 Task: Find connections with filter location Tafo with filter topic #aviationwith filter profile language Spanish with filter current company Manappuram Finance Limited with filter school KRT Arts, BH Commerce and AM Science (KTHM) College, Nashik with filter industry Gambling Facilities and Casinos with filter service category Trade Shows with filter keywords title Customer Care Associate
Action: Mouse moved to (219, 260)
Screenshot: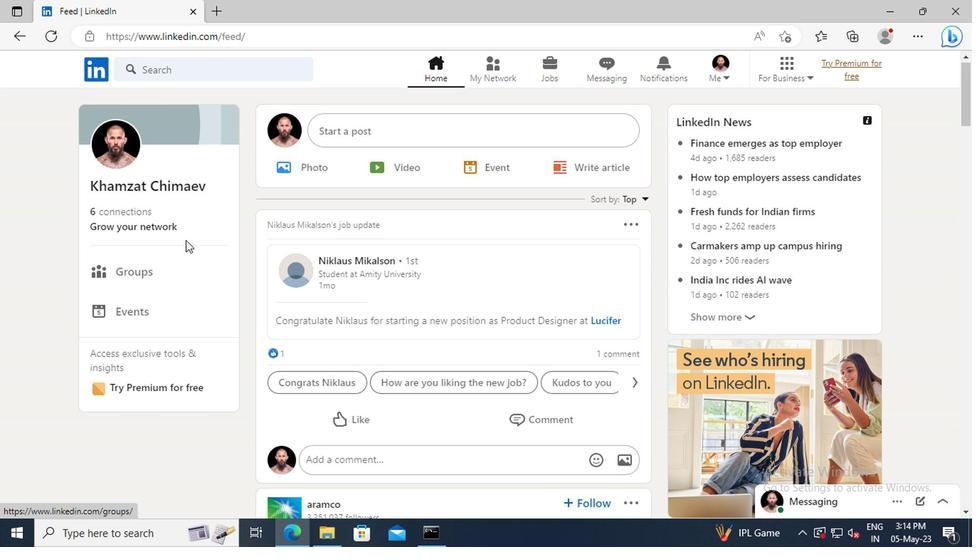 
Action: Mouse pressed left at (219, 260)
Screenshot: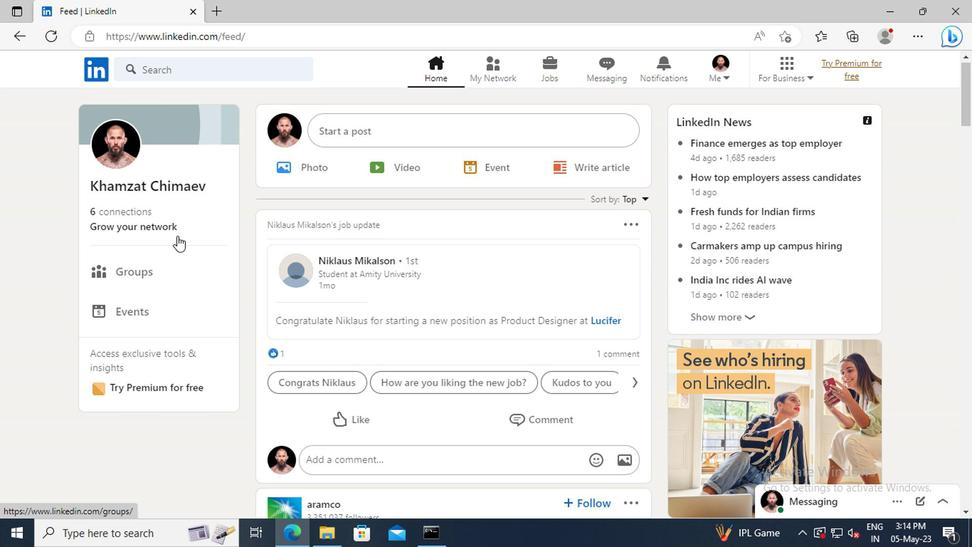 
Action: Mouse moved to (218, 206)
Screenshot: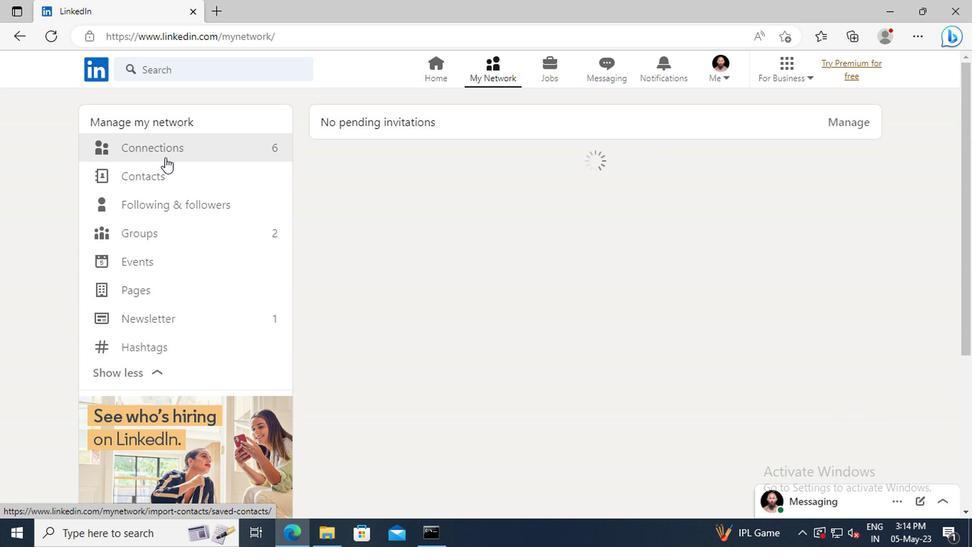 
Action: Mouse pressed left at (218, 206)
Screenshot: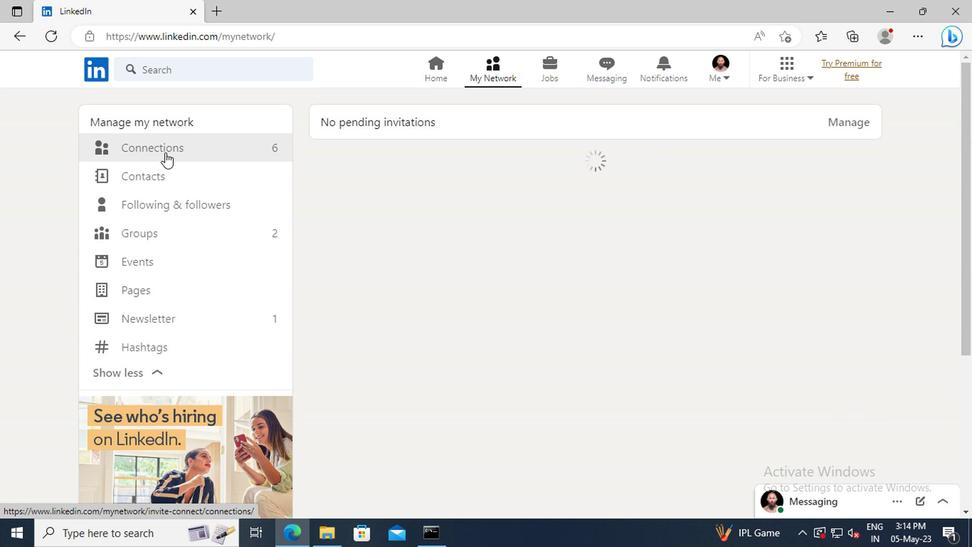 
Action: Mouse moved to (519, 207)
Screenshot: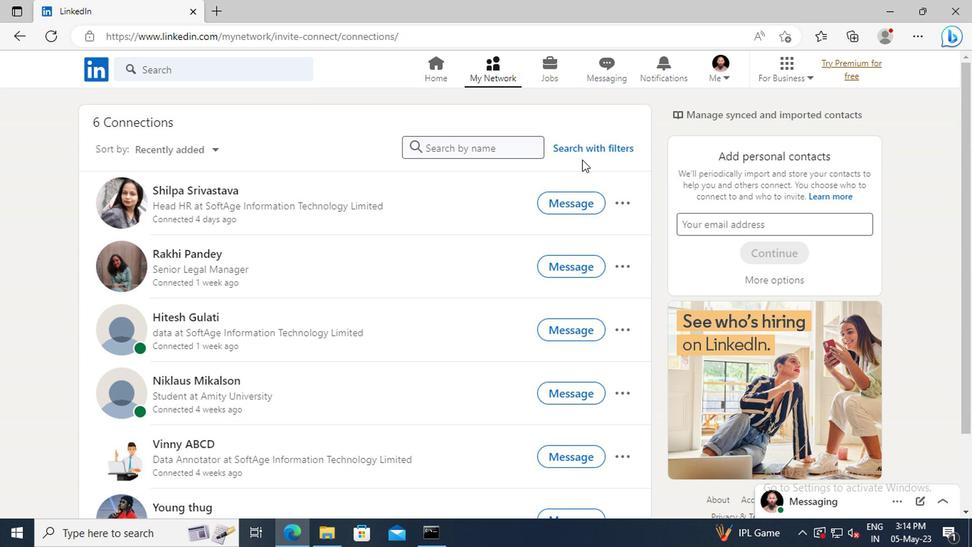 
Action: Mouse pressed left at (519, 207)
Screenshot: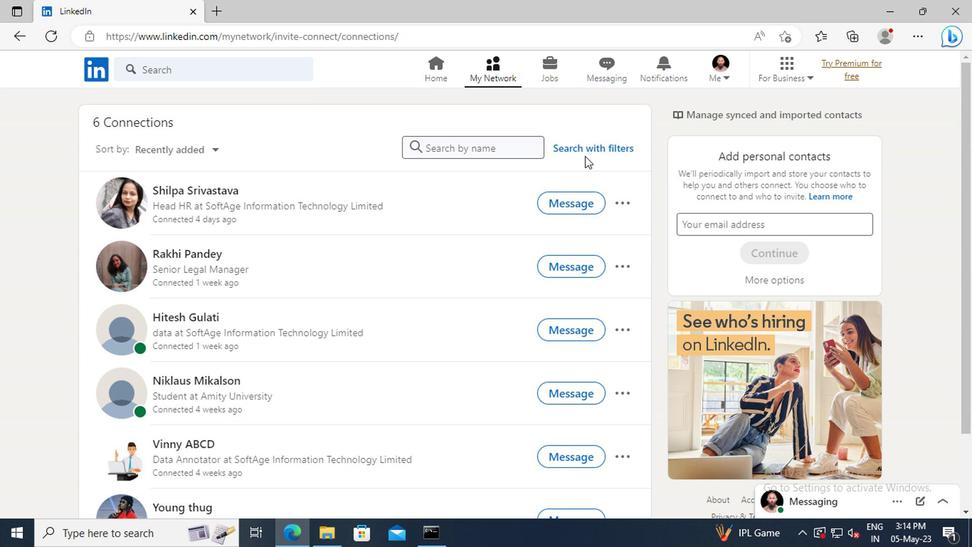 
Action: Mouse moved to (486, 178)
Screenshot: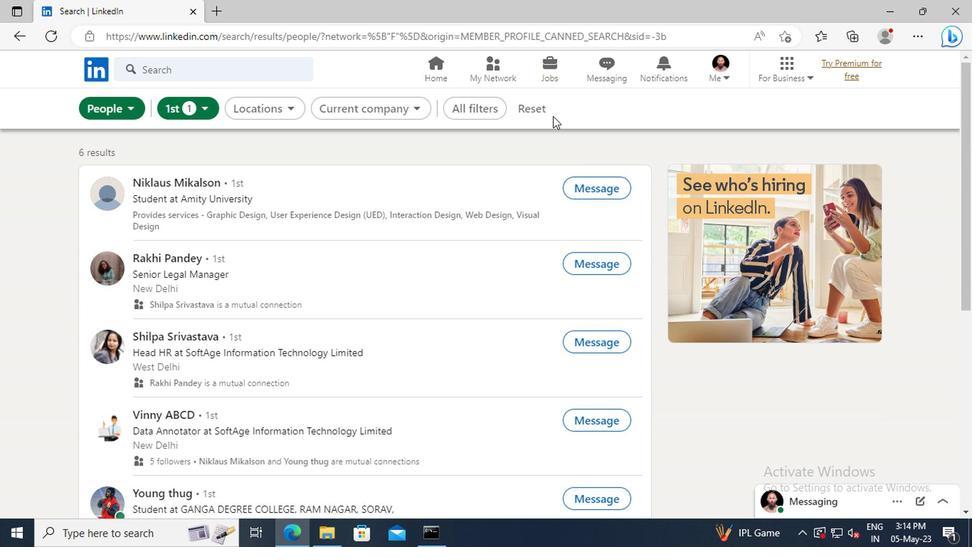 
Action: Mouse pressed left at (486, 178)
Screenshot: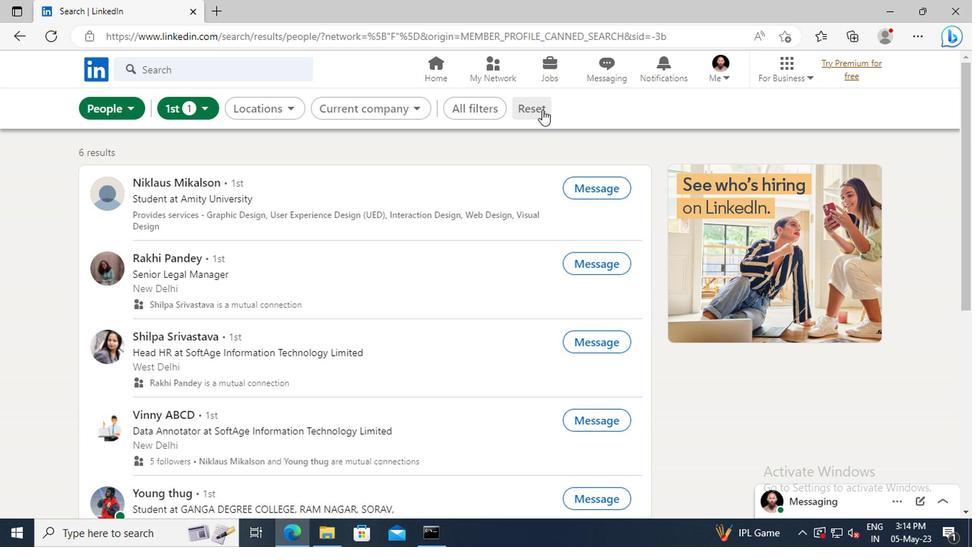 
Action: Mouse moved to (475, 178)
Screenshot: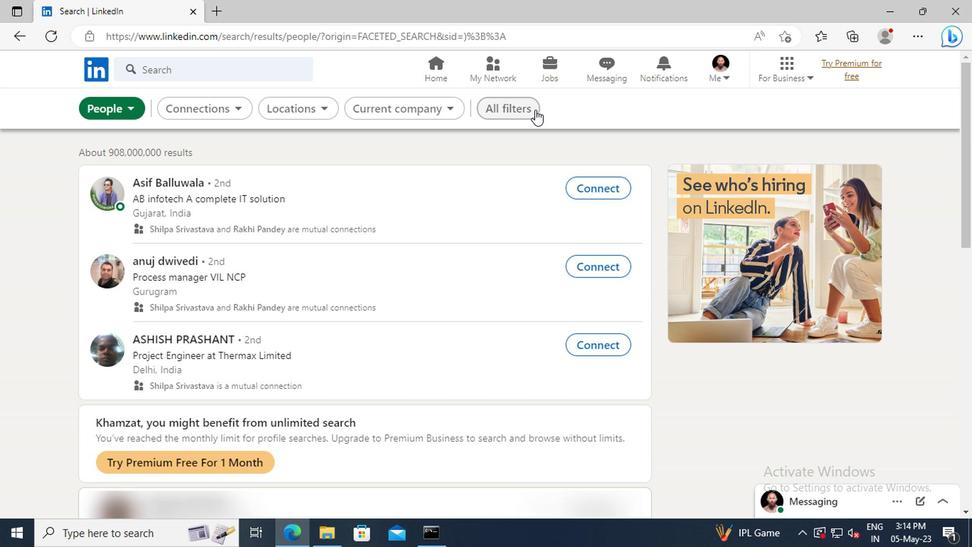 
Action: Mouse pressed left at (475, 178)
Screenshot: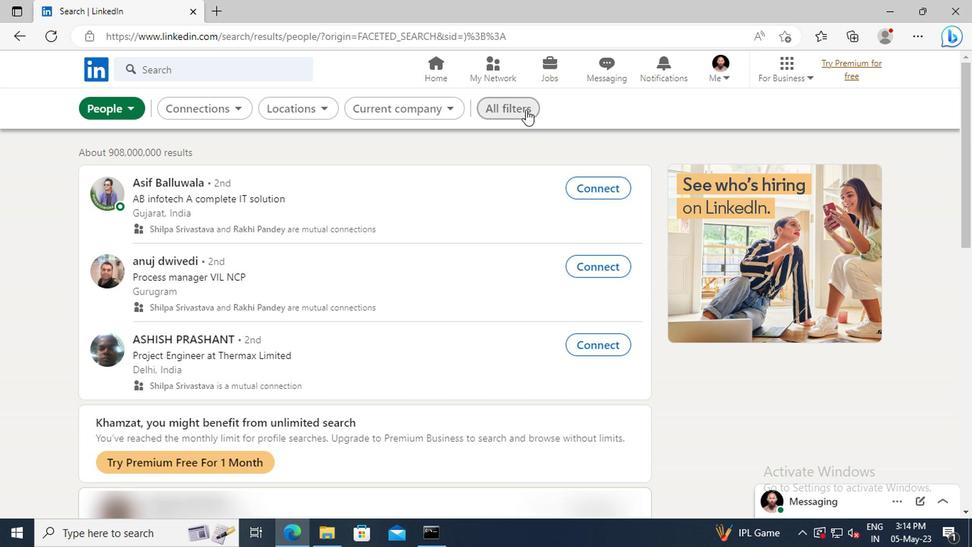 
Action: Mouse moved to (669, 314)
Screenshot: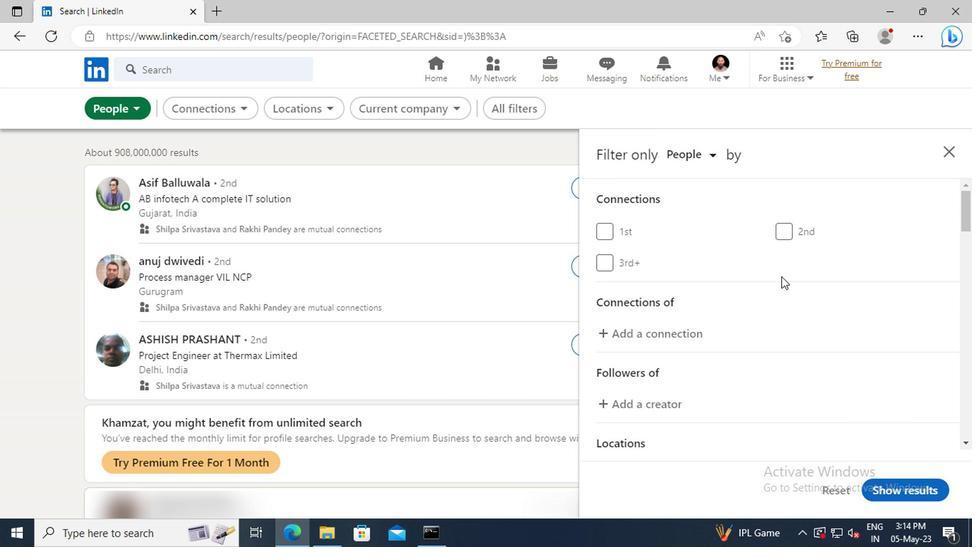 
Action: Mouse scrolled (669, 313) with delta (0, 0)
Screenshot: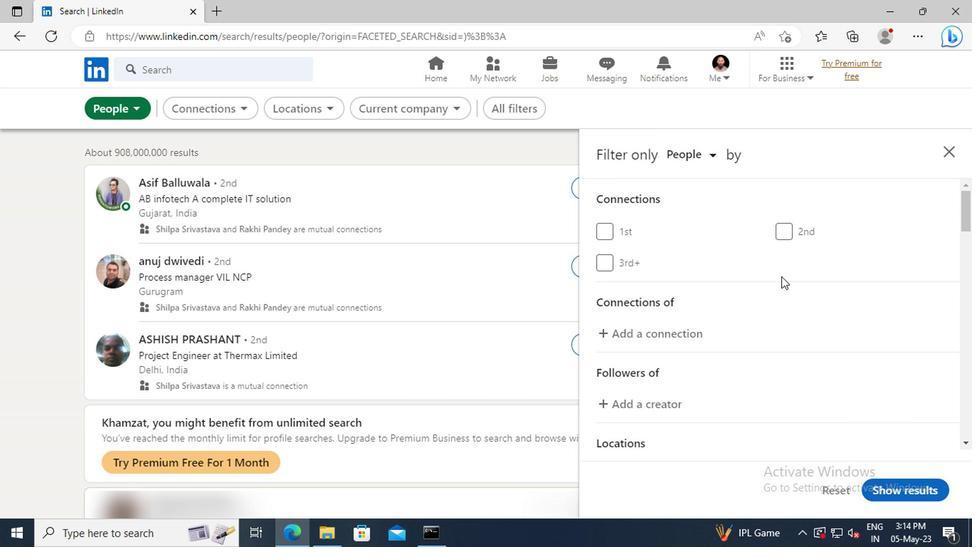 
Action: Mouse scrolled (669, 313) with delta (0, 0)
Screenshot: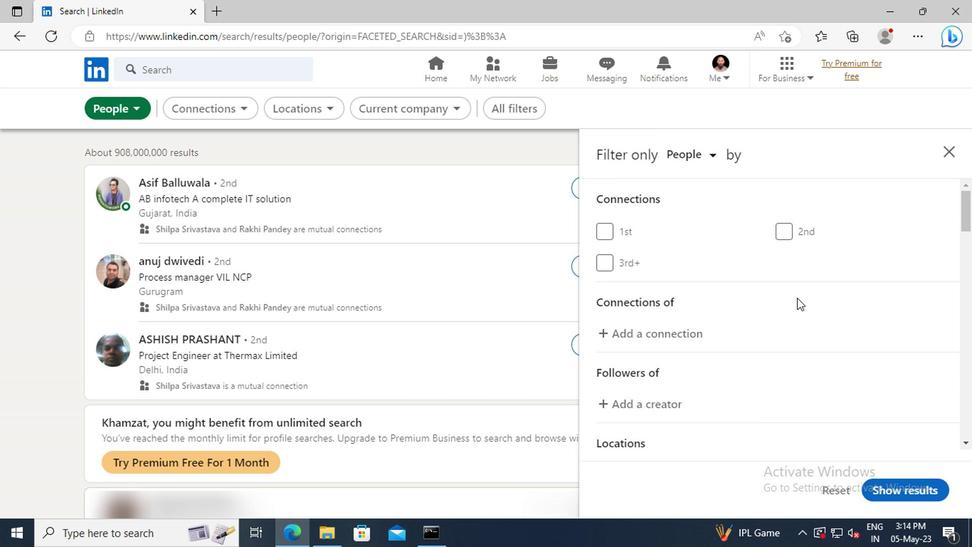
Action: Mouse scrolled (669, 313) with delta (0, 0)
Screenshot: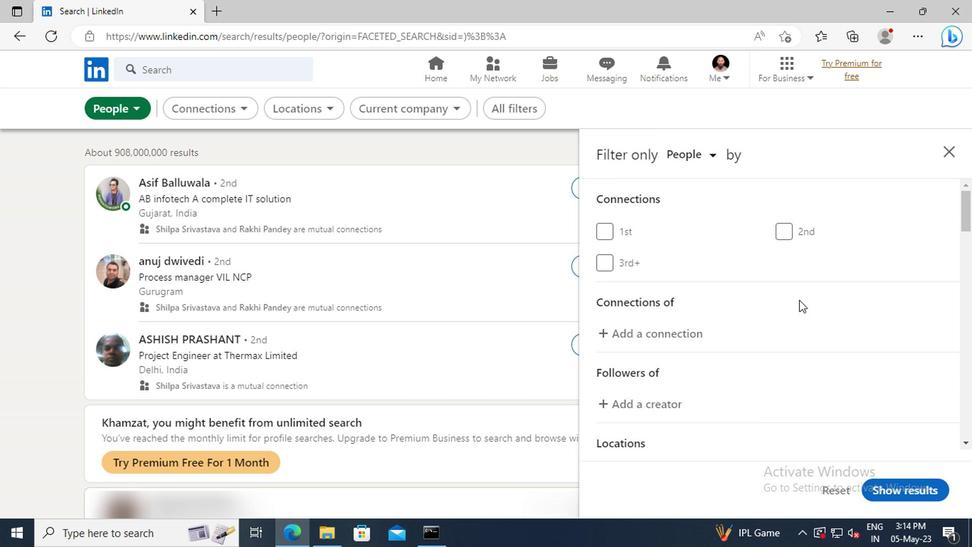 
Action: Mouse scrolled (669, 313) with delta (0, 0)
Screenshot: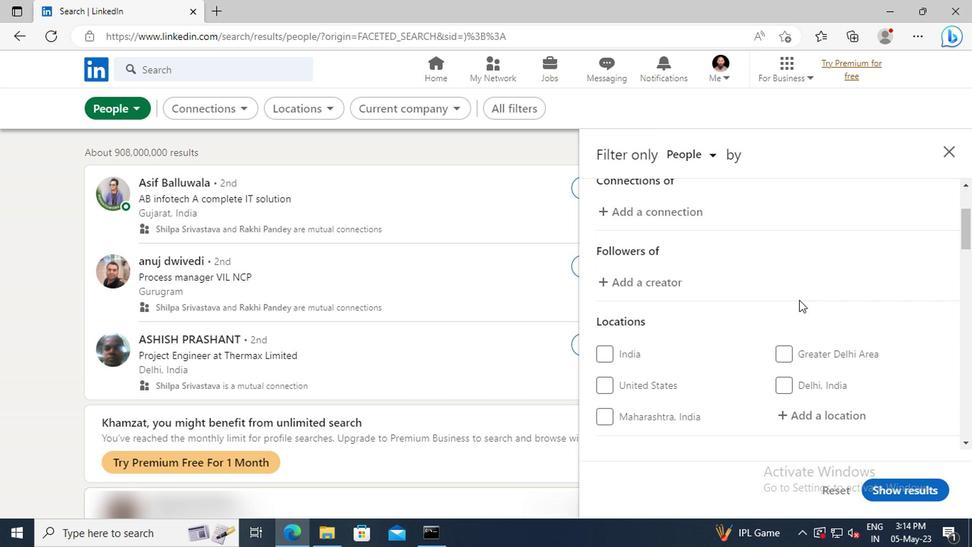 
Action: Mouse scrolled (669, 313) with delta (0, 0)
Screenshot: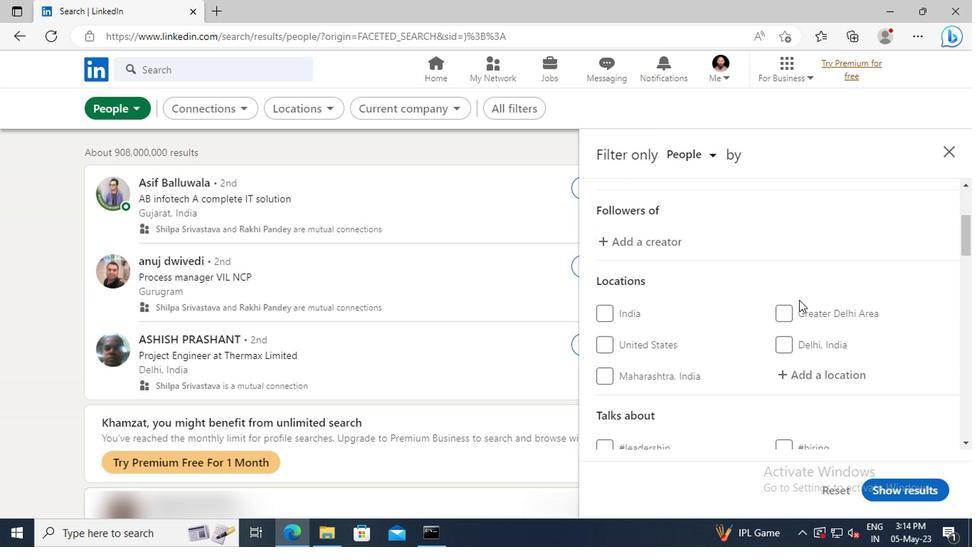 
Action: Mouse moved to (671, 339)
Screenshot: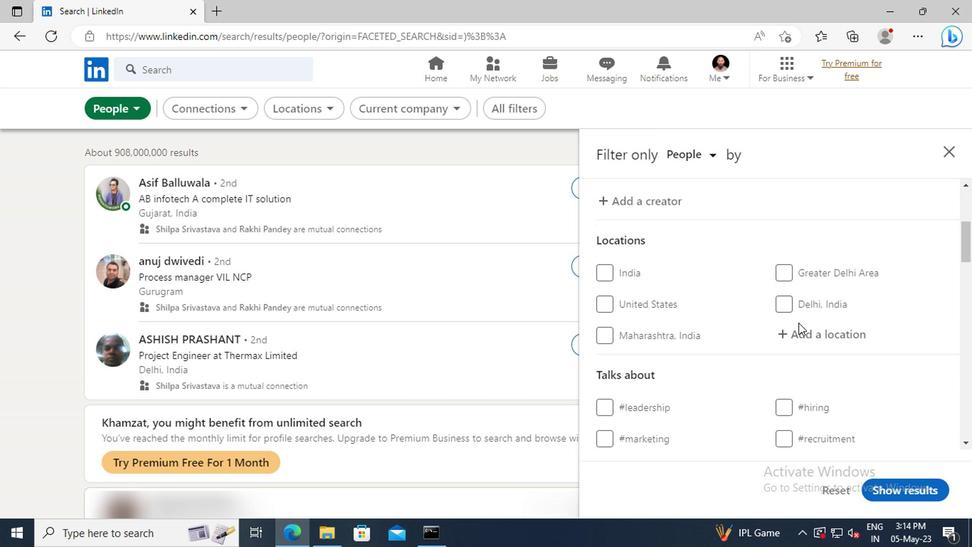 
Action: Mouse pressed left at (671, 339)
Screenshot: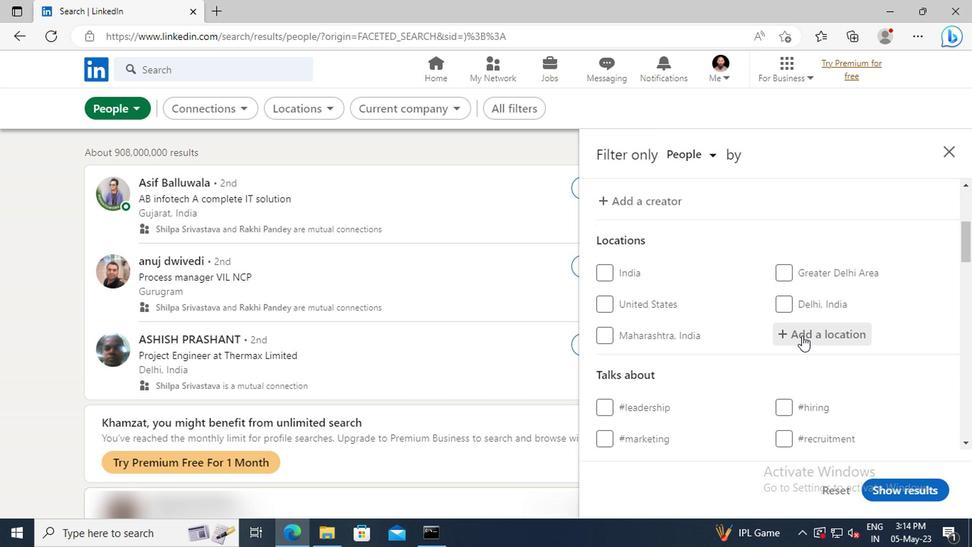 
Action: Key pressed <Key.shift>TAFO<Key.enter>
Screenshot: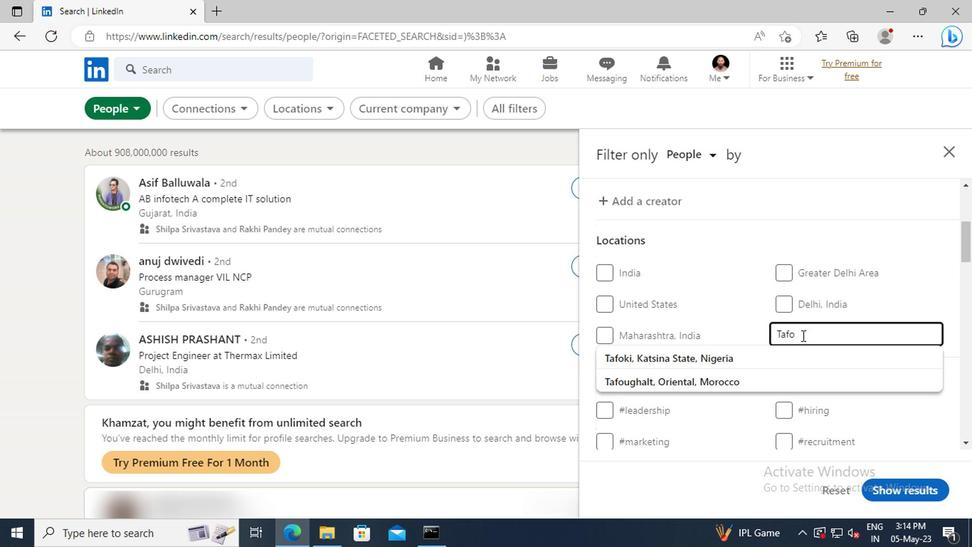 
Action: Mouse scrolled (671, 338) with delta (0, 0)
Screenshot: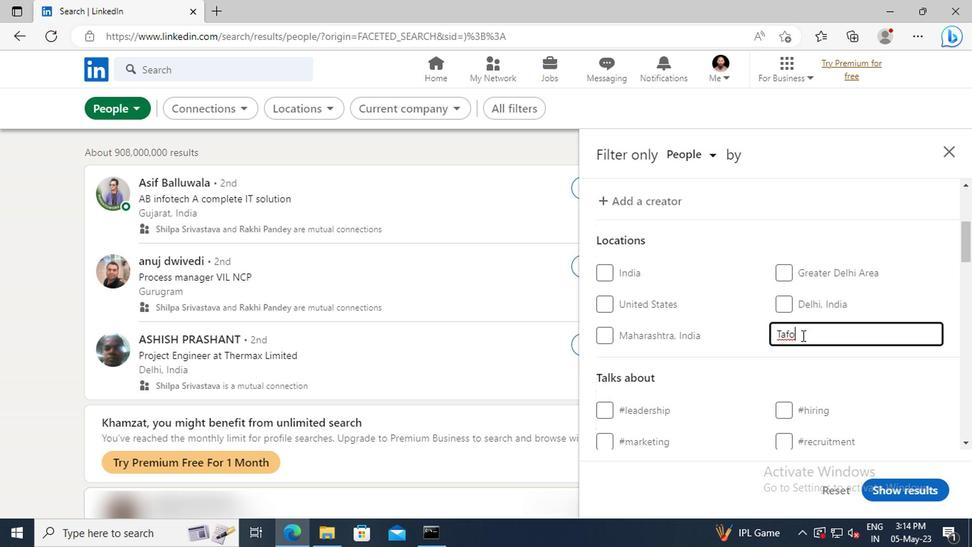 
Action: Mouse scrolled (671, 338) with delta (0, 0)
Screenshot: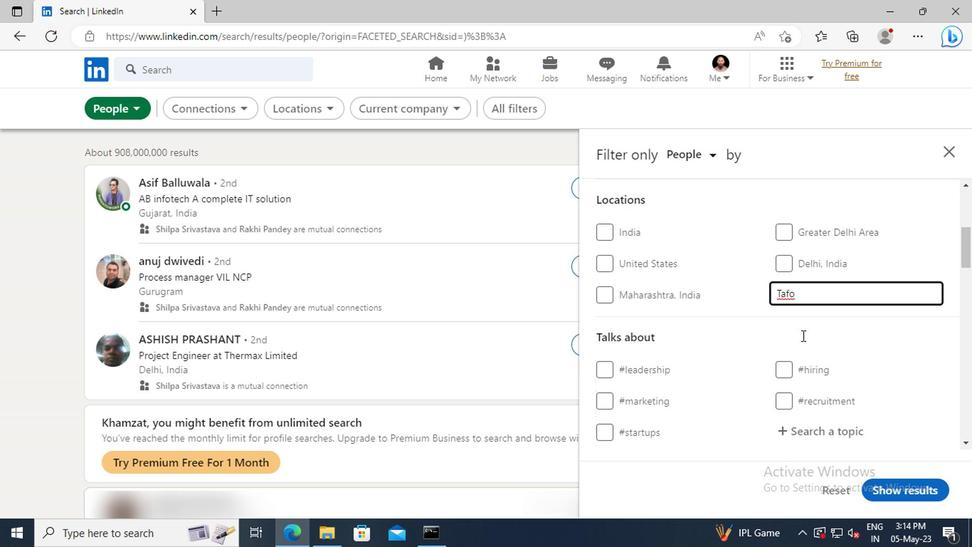 
Action: Mouse scrolled (671, 338) with delta (0, 0)
Screenshot: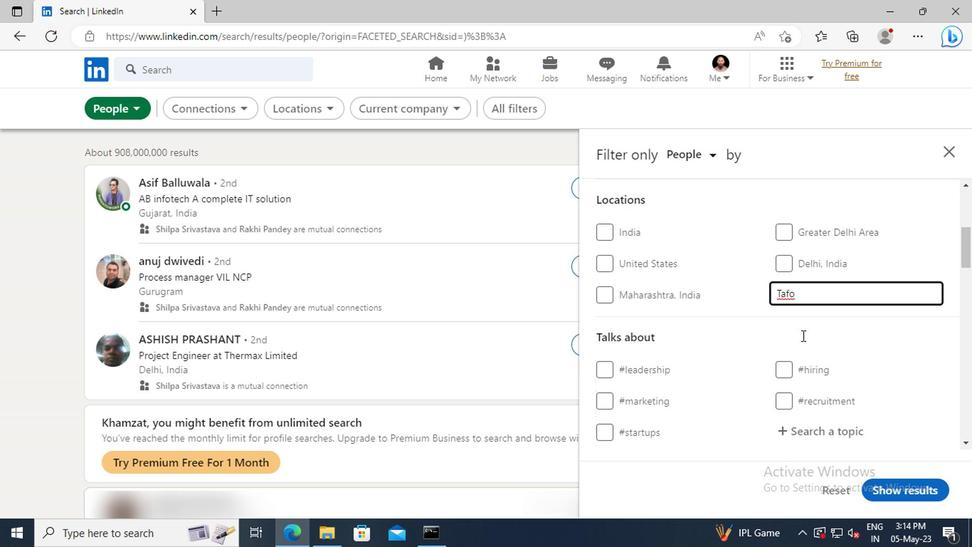 
Action: Mouse moved to (674, 346)
Screenshot: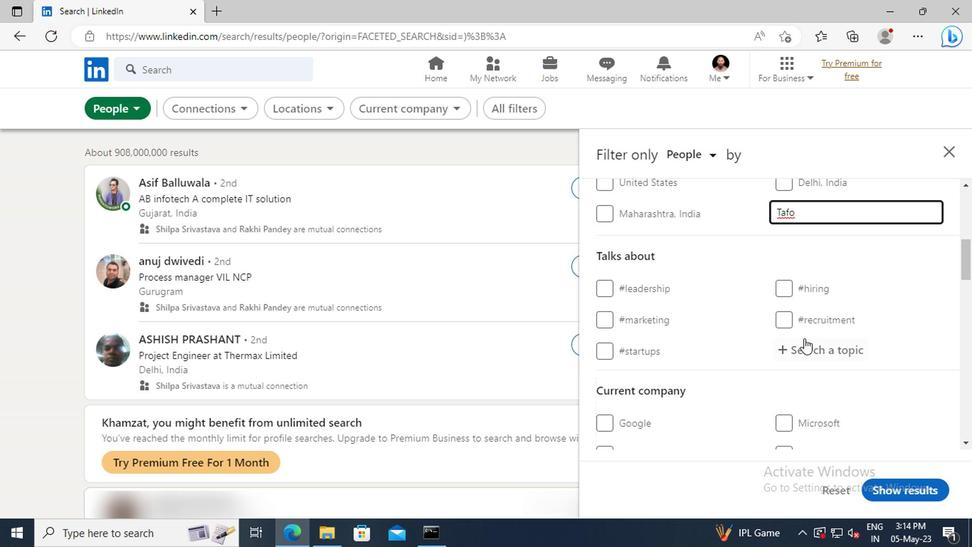 
Action: Mouse pressed left at (674, 346)
Screenshot: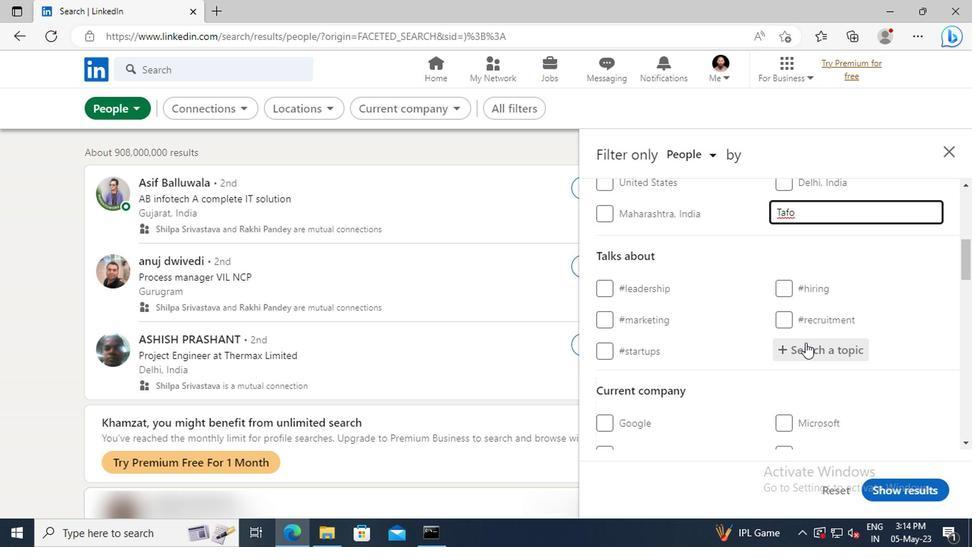 
Action: Key pressed AVIA
Screenshot: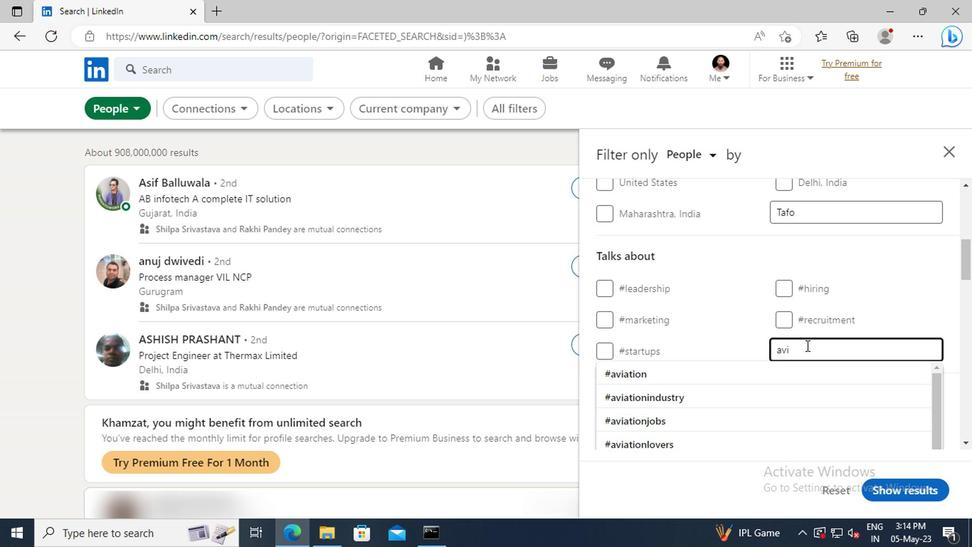 
Action: Mouse moved to (677, 364)
Screenshot: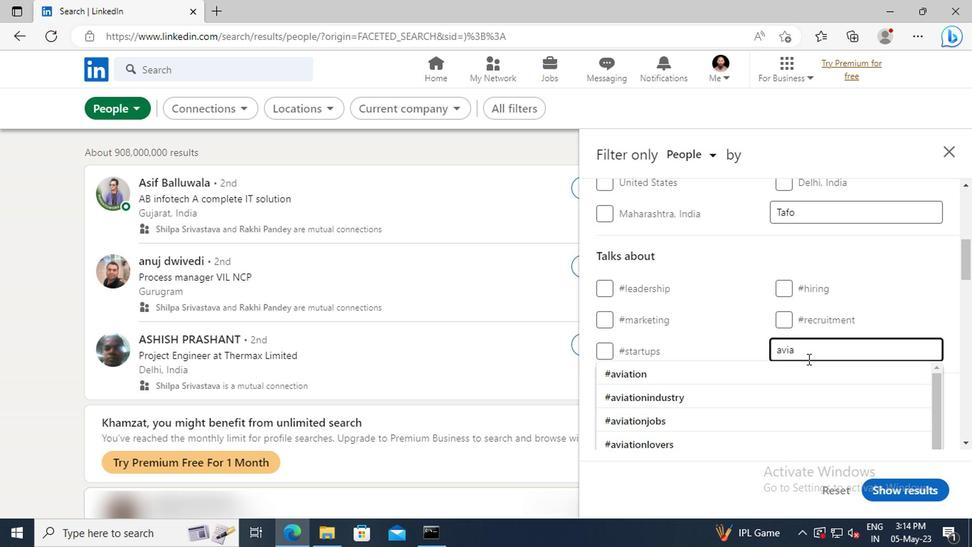 
Action: Mouse pressed left at (677, 364)
Screenshot: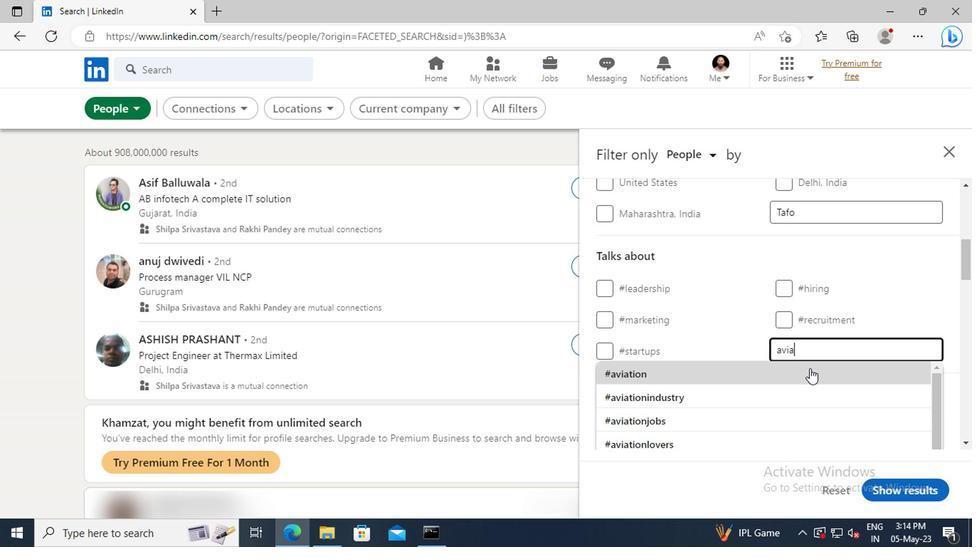 
Action: Mouse scrolled (677, 363) with delta (0, 0)
Screenshot: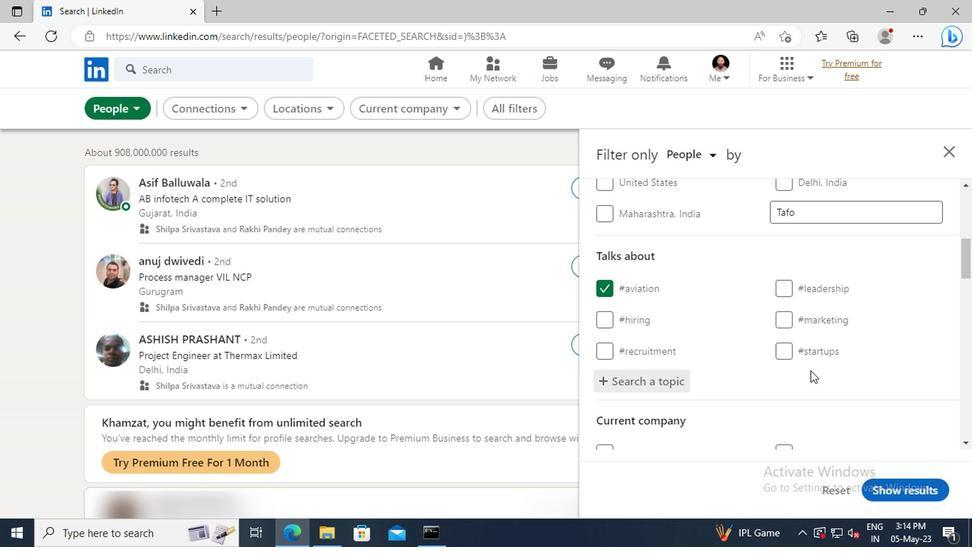 
Action: Mouse scrolled (677, 363) with delta (0, 0)
Screenshot: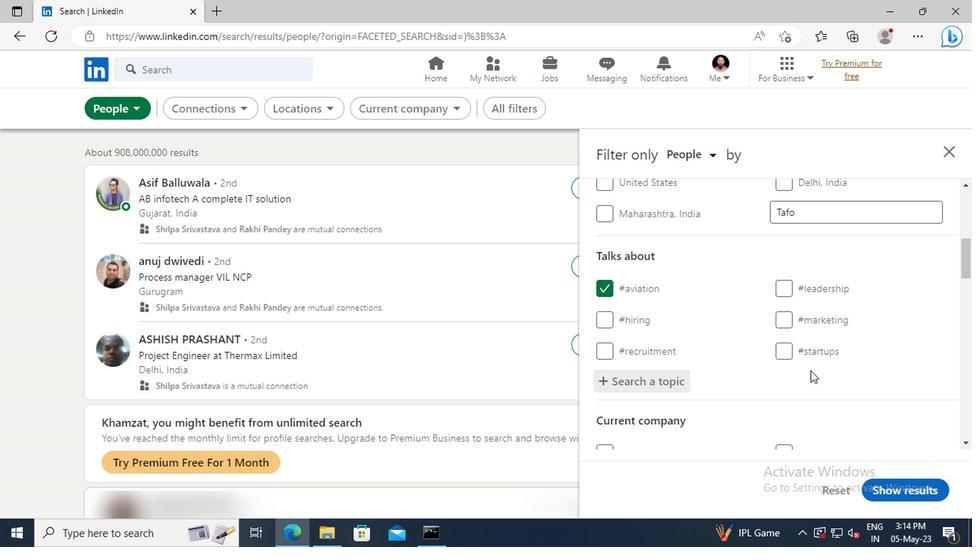 
Action: Mouse scrolled (677, 363) with delta (0, 0)
Screenshot: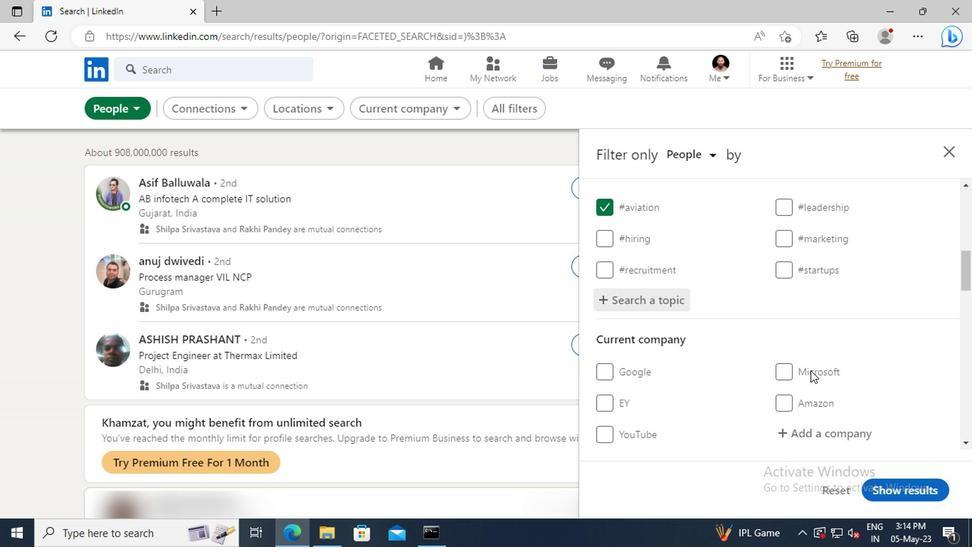 
Action: Mouse scrolled (677, 363) with delta (0, 0)
Screenshot: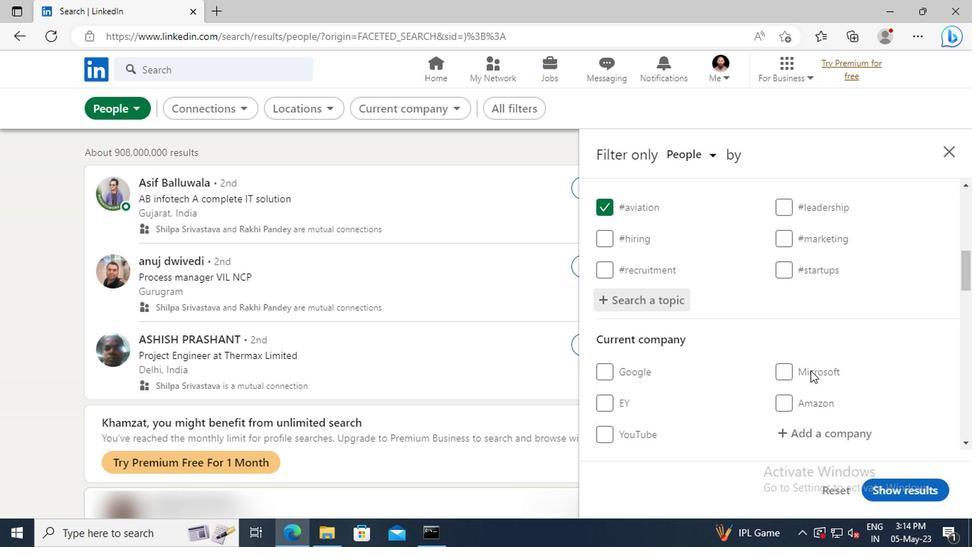 
Action: Mouse scrolled (677, 363) with delta (0, 0)
Screenshot: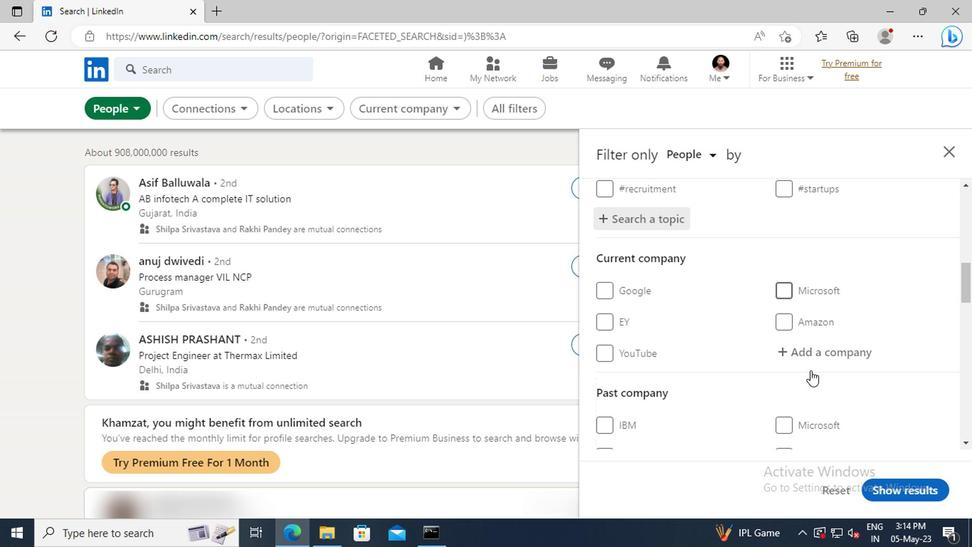 
Action: Mouse scrolled (677, 363) with delta (0, 0)
Screenshot: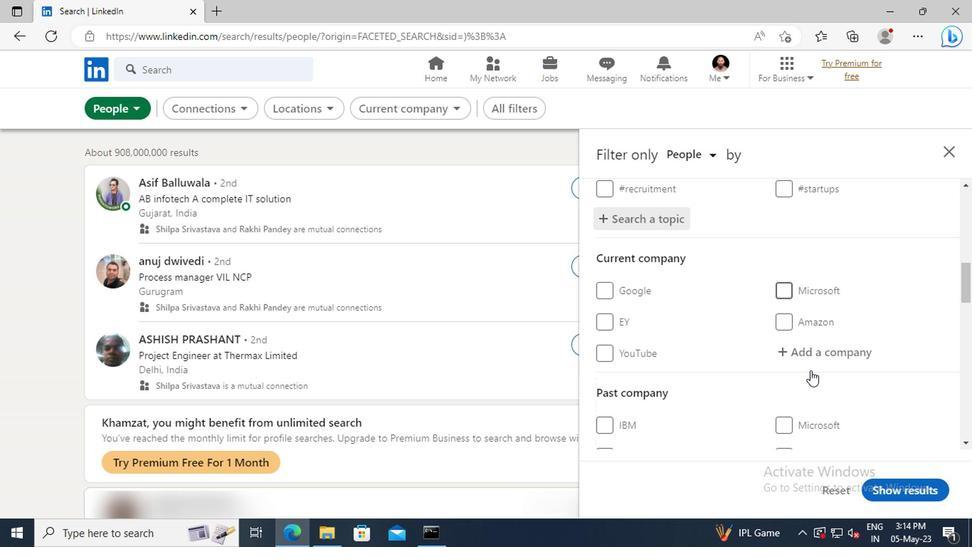
Action: Mouse scrolled (677, 363) with delta (0, 0)
Screenshot: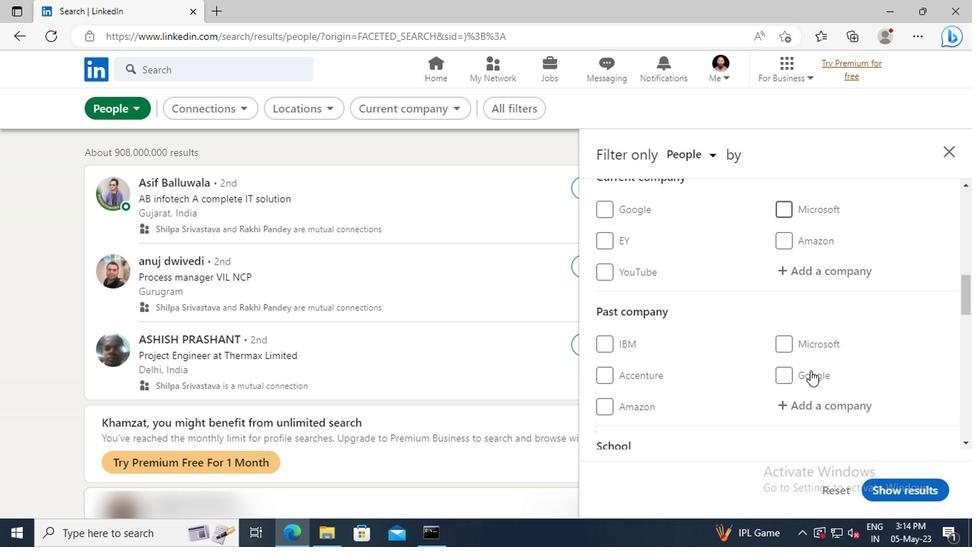 
Action: Mouse scrolled (677, 363) with delta (0, 0)
Screenshot: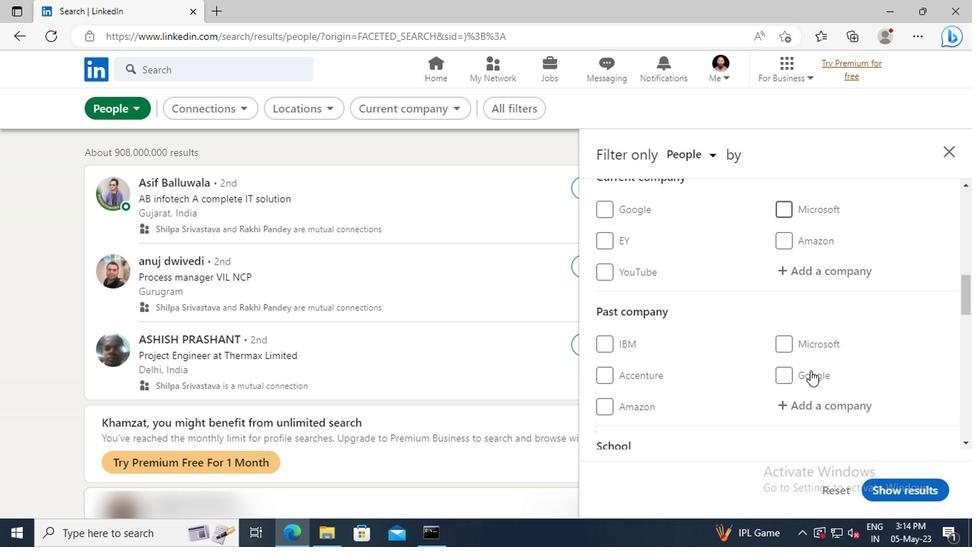 
Action: Mouse scrolled (677, 363) with delta (0, 0)
Screenshot: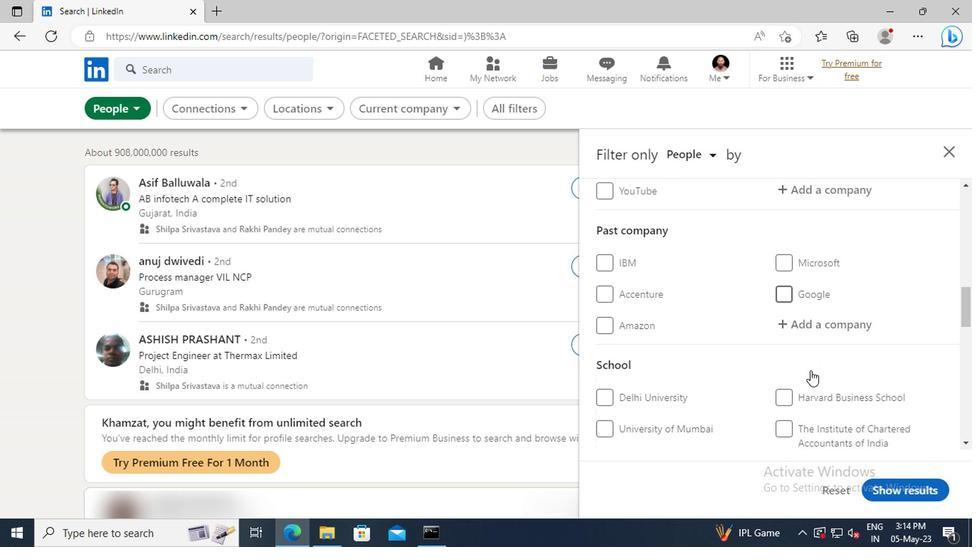 
Action: Mouse scrolled (677, 363) with delta (0, 0)
Screenshot: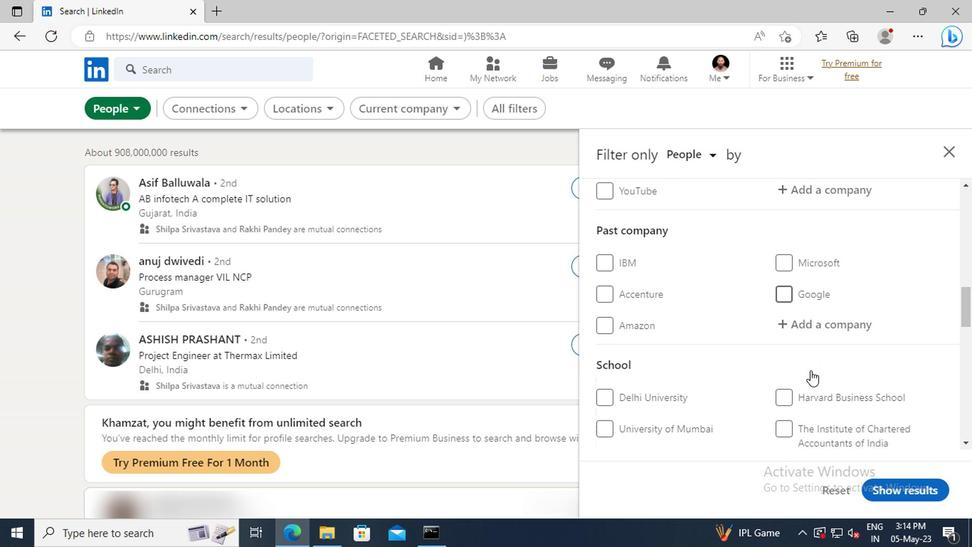 
Action: Mouse moved to (677, 361)
Screenshot: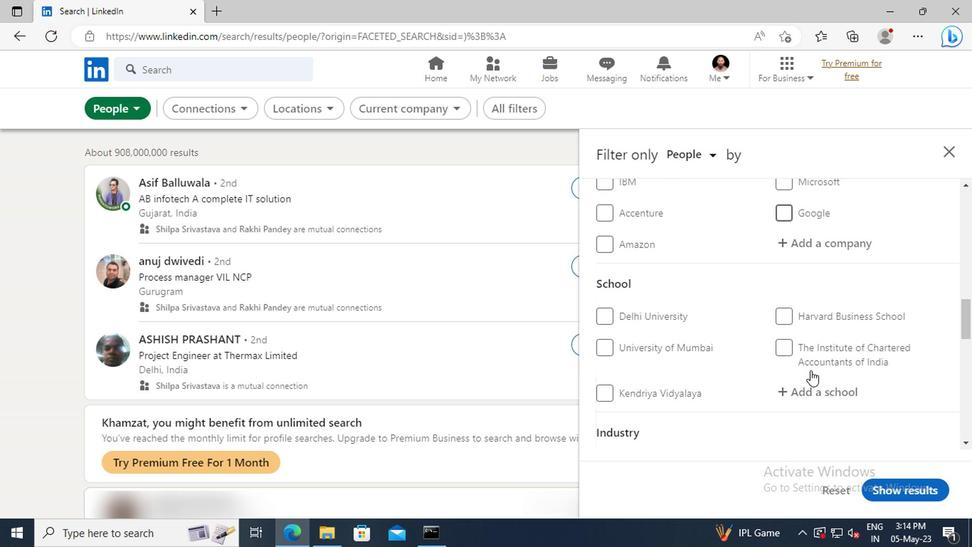 
Action: Mouse scrolled (677, 361) with delta (0, 0)
Screenshot: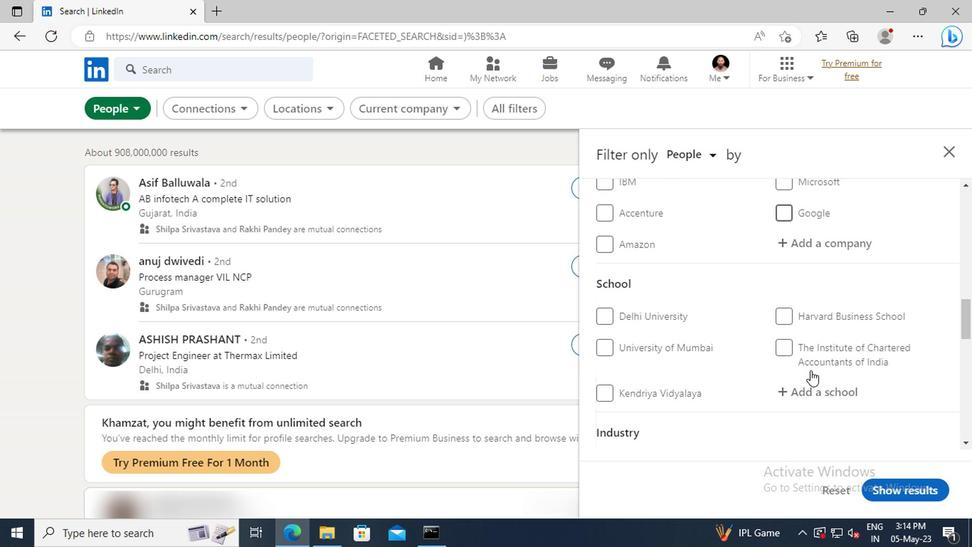 
Action: Mouse moved to (676, 360)
Screenshot: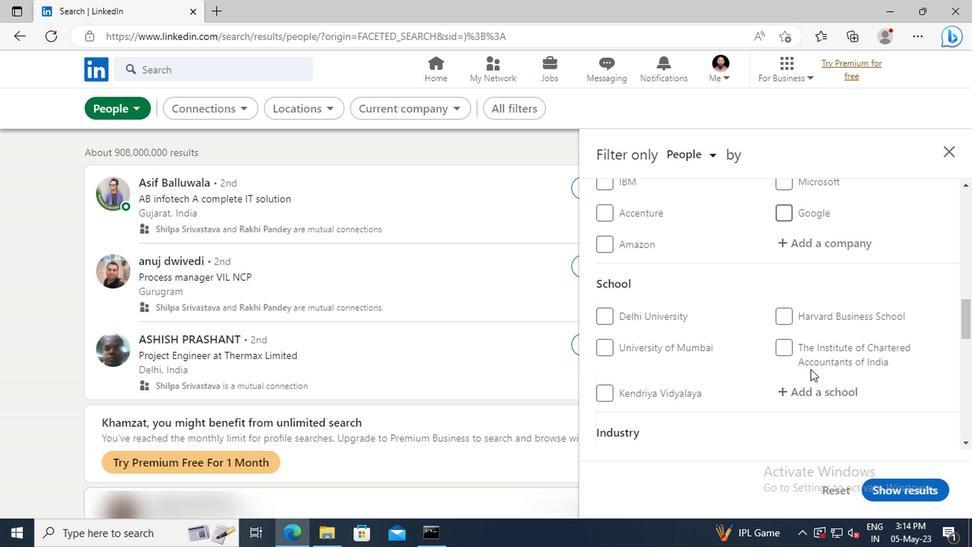 
Action: Mouse scrolled (676, 360) with delta (0, 0)
Screenshot: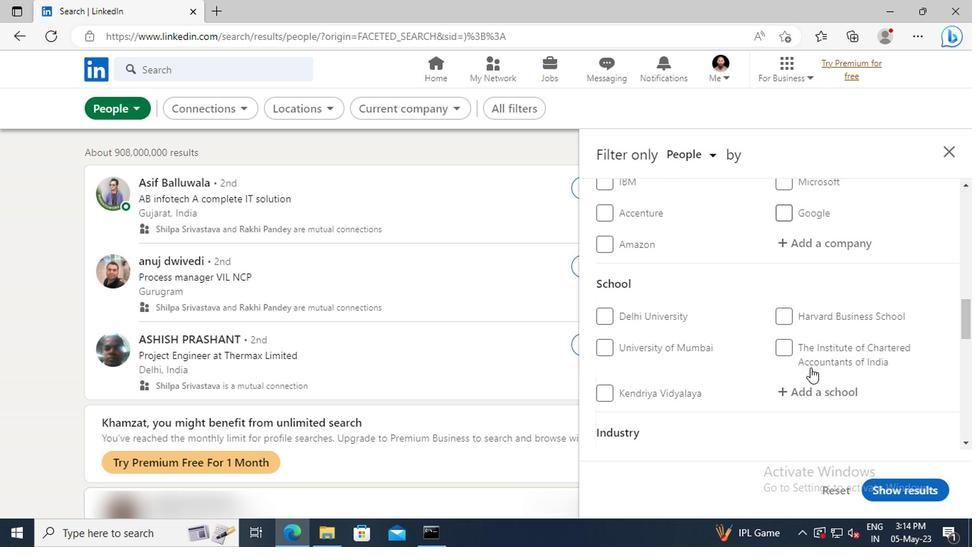 
Action: Mouse moved to (675, 351)
Screenshot: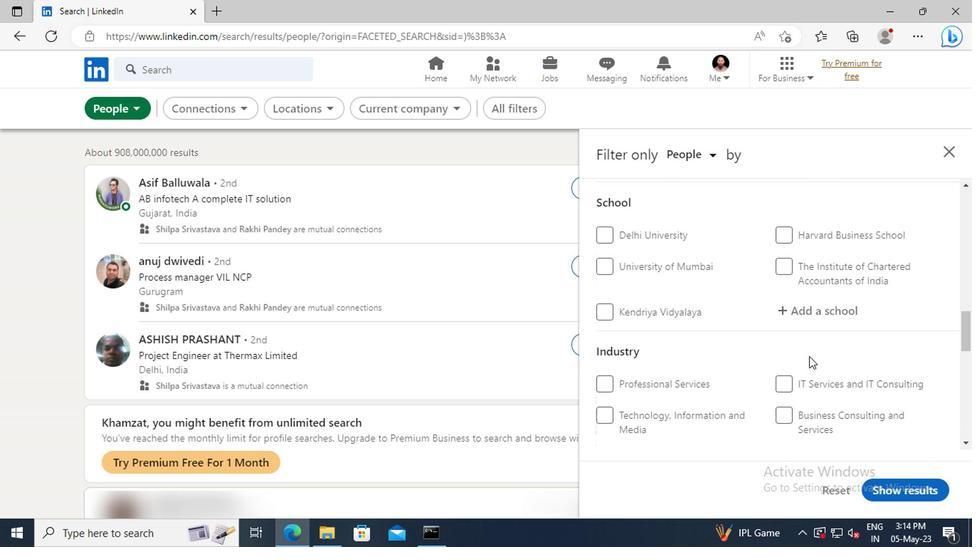 
Action: Mouse scrolled (675, 351) with delta (0, 0)
Screenshot: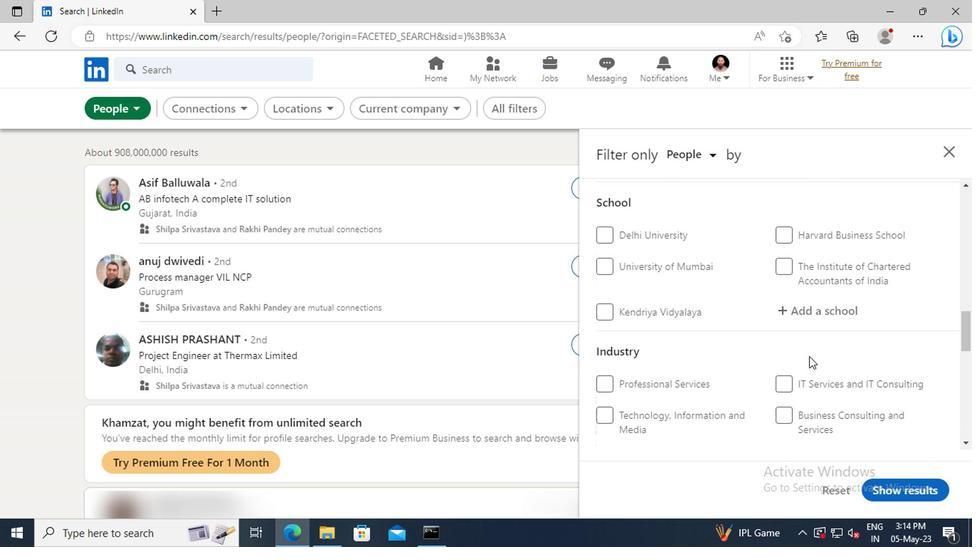
Action: Mouse moved to (675, 351)
Screenshot: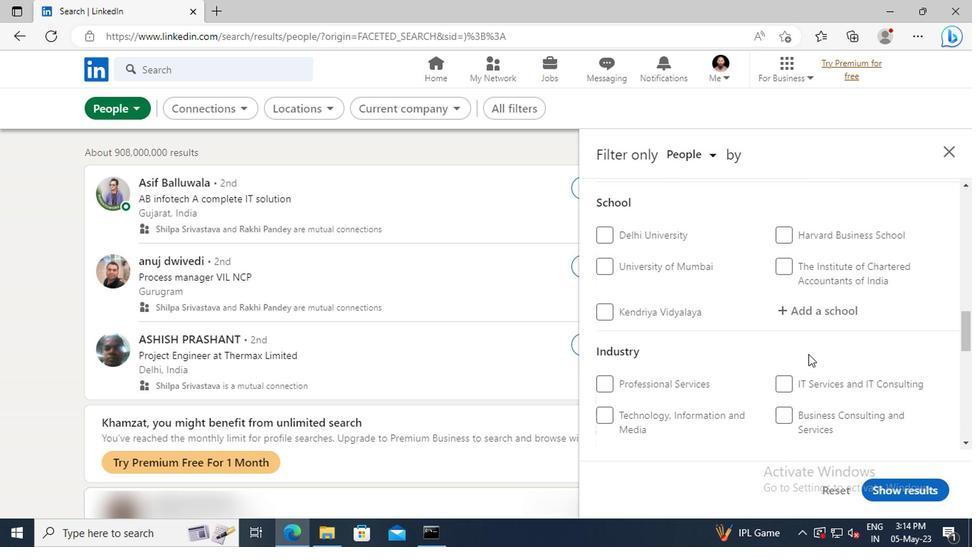 
Action: Mouse scrolled (675, 350) with delta (0, 0)
Screenshot: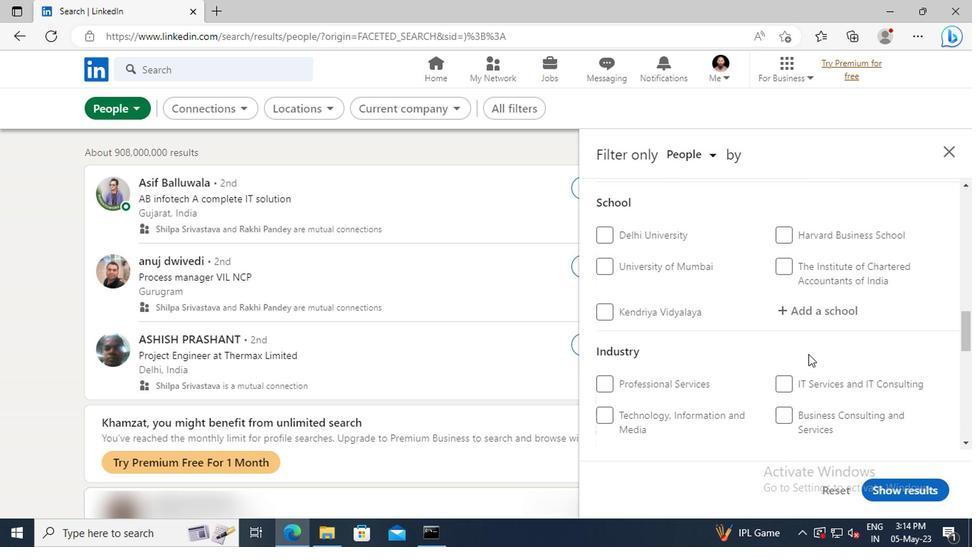 
Action: Mouse moved to (675, 349)
Screenshot: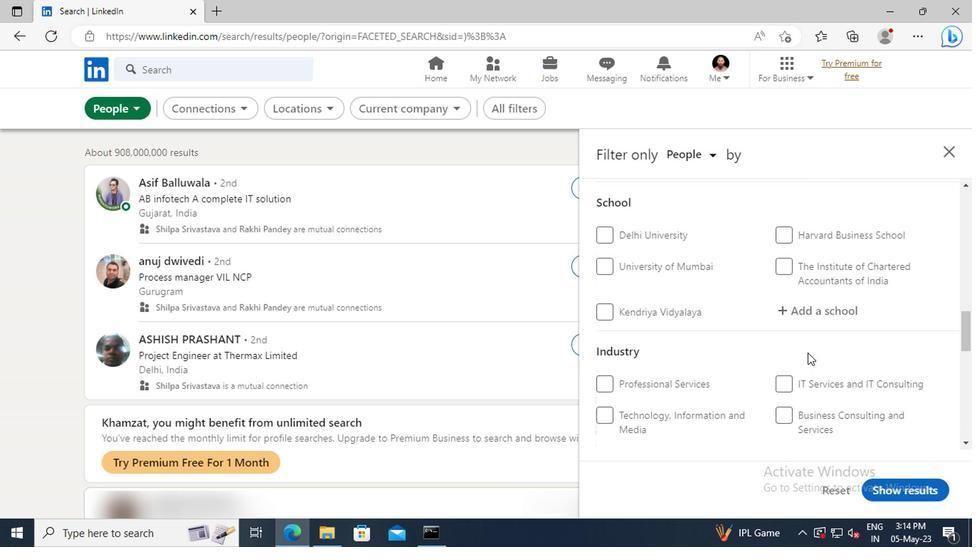 
Action: Mouse scrolled (675, 349) with delta (0, 0)
Screenshot: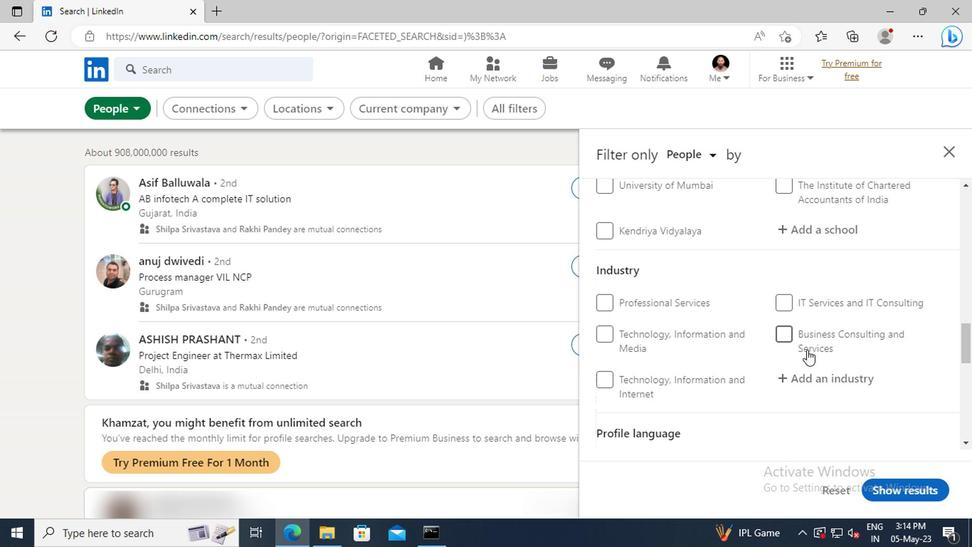 
Action: Mouse scrolled (675, 349) with delta (0, 0)
Screenshot: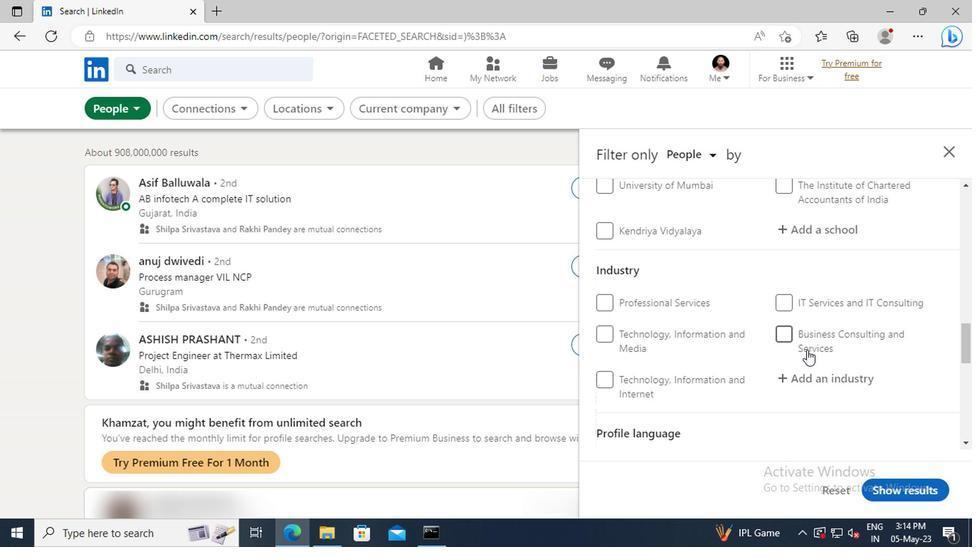 
Action: Mouse scrolled (675, 349) with delta (0, 0)
Screenshot: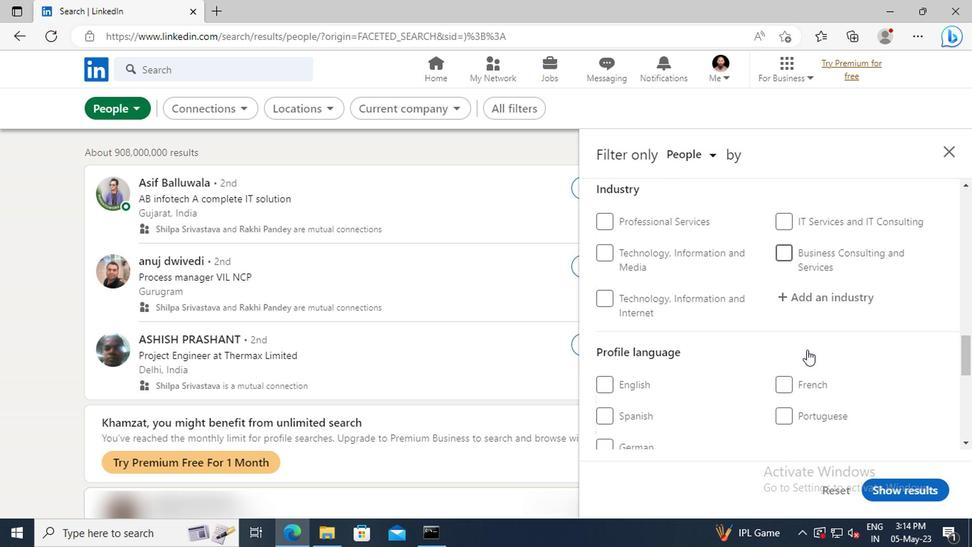 
Action: Mouse moved to (532, 369)
Screenshot: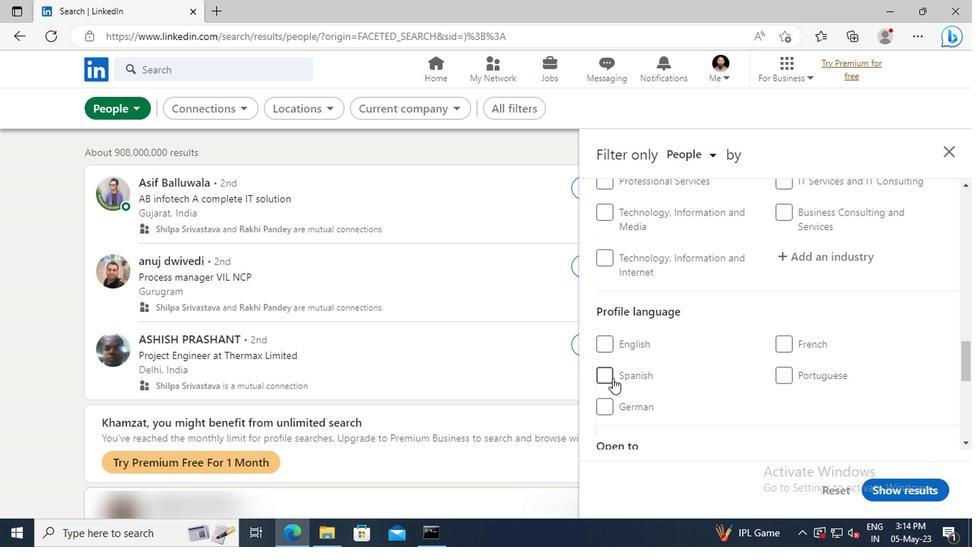 
Action: Mouse pressed left at (532, 369)
Screenshot: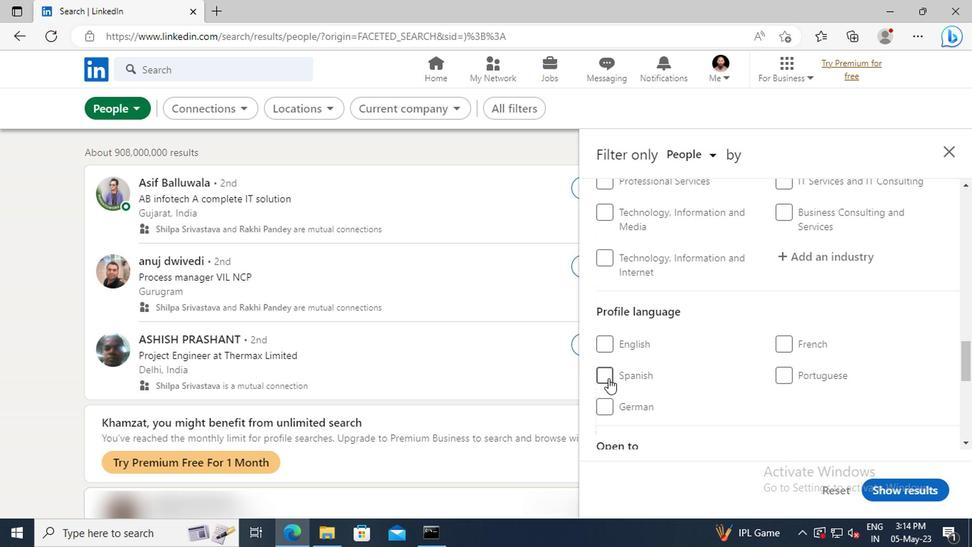 
Action: Mouse moved to (647, 356)
Screenshot: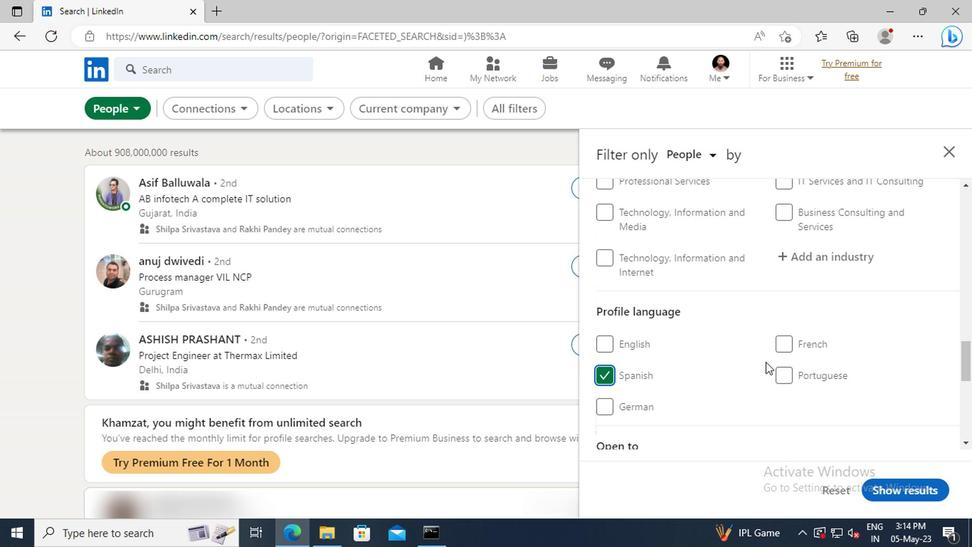 
Action: Mouse scrolled (647, 357) with delta (0, 0)
Screenshot: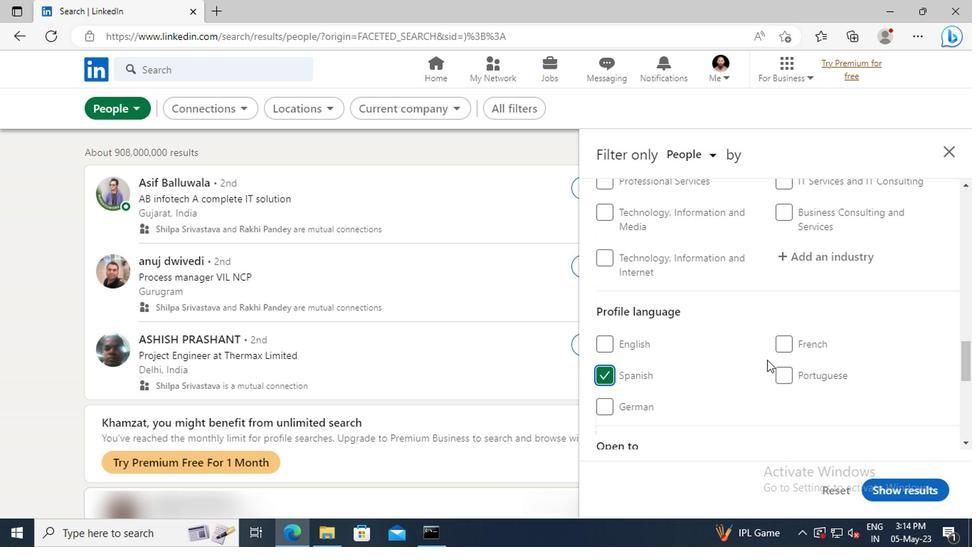 
Action: Mouse scrolled (647, 357) with delta (0, 0)
Screenshot: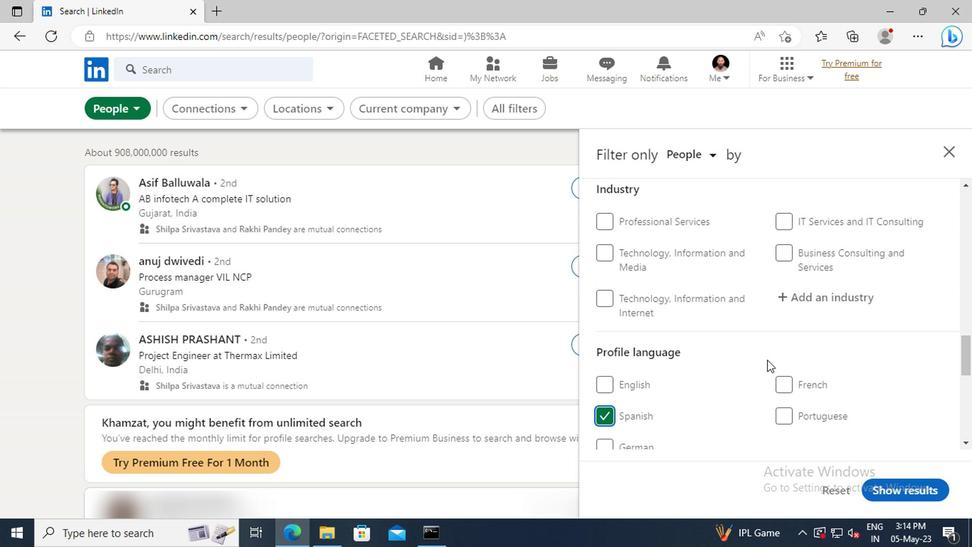 
Action: Mouse scrolled (647, 357) with delta (0, 0)
Screenshot: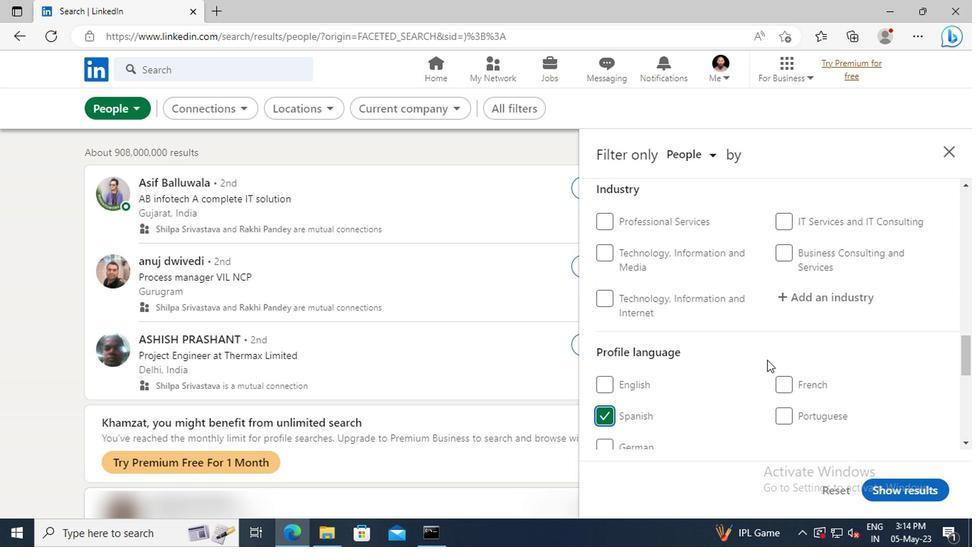 
Action: Mouse scrolled (647, 357) with delta (0, 0)
Screenshot: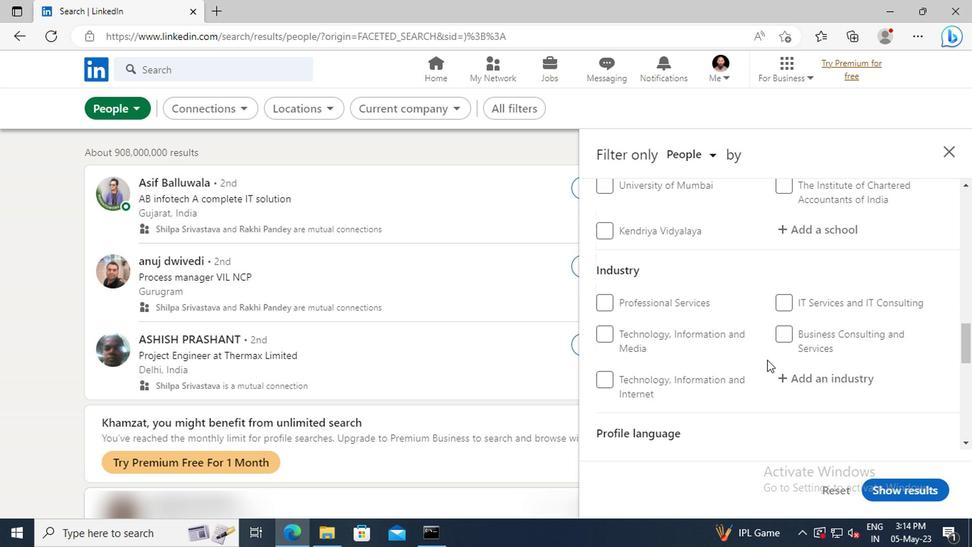 
Action: Mouse scrolled (647, 357) with delta (0, 0)
Screenshot: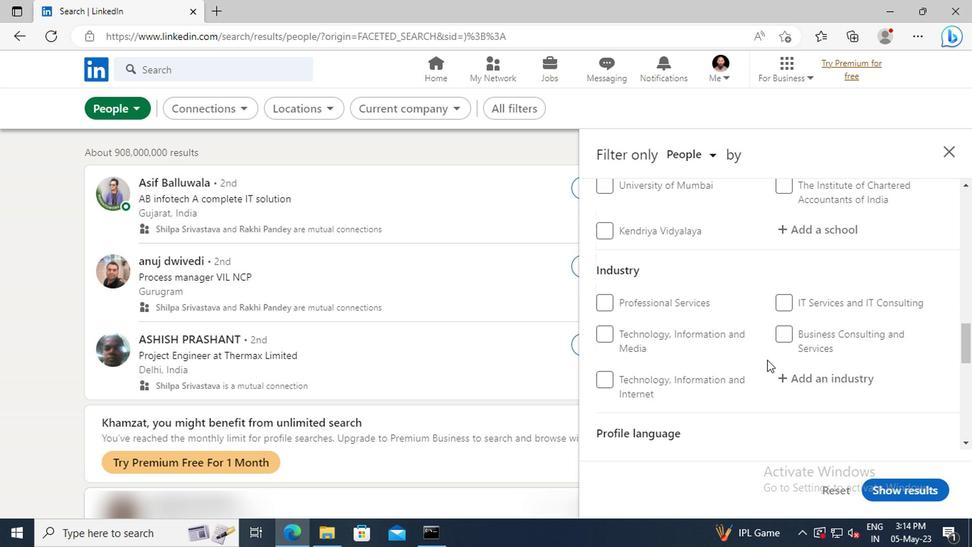 
Action: Mouse scrolled (647, 357) with delta (0, 0)
Screenshot: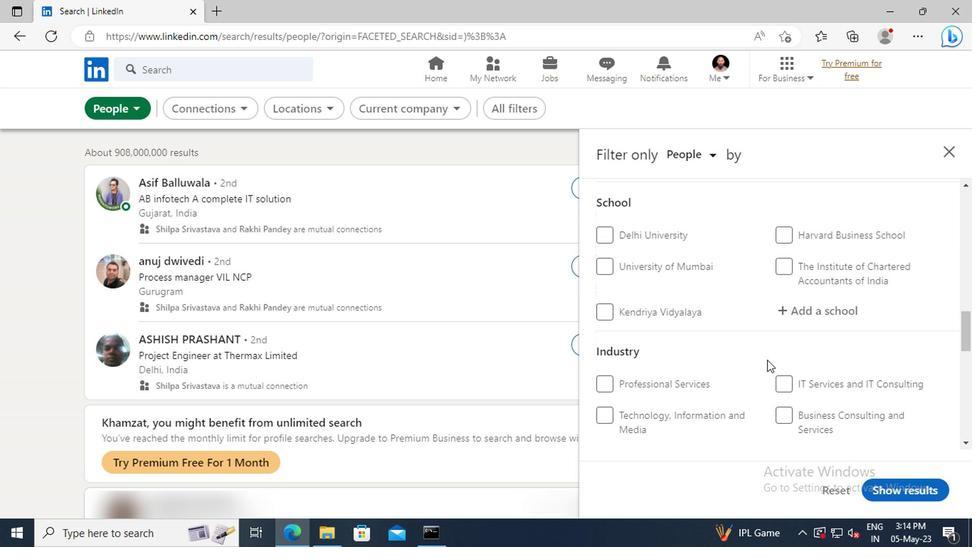 
Action: Mouse scrolled (647, 357) with delta (0, 0)
Screenshot: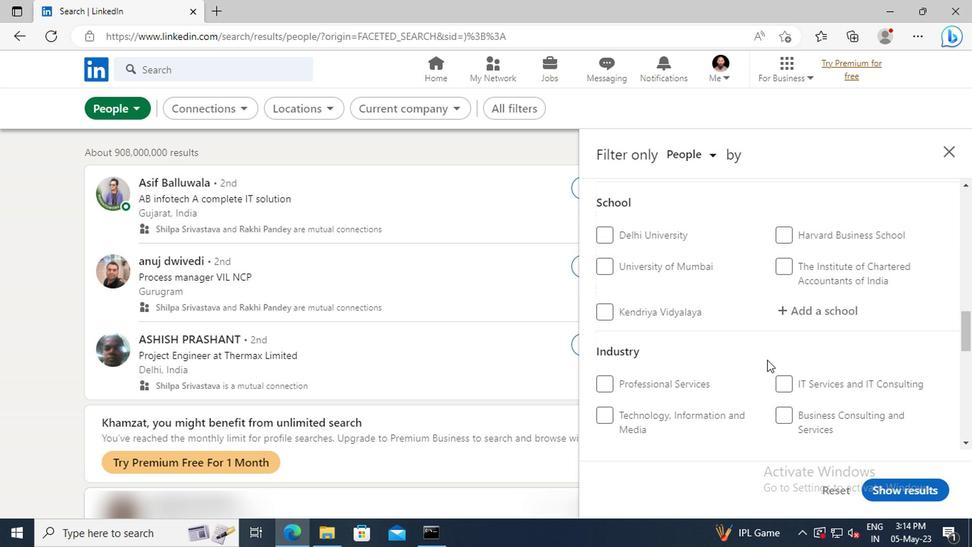 
Action: Mouse scrolled (647, 357) with delta (0, 0)
Screenshot: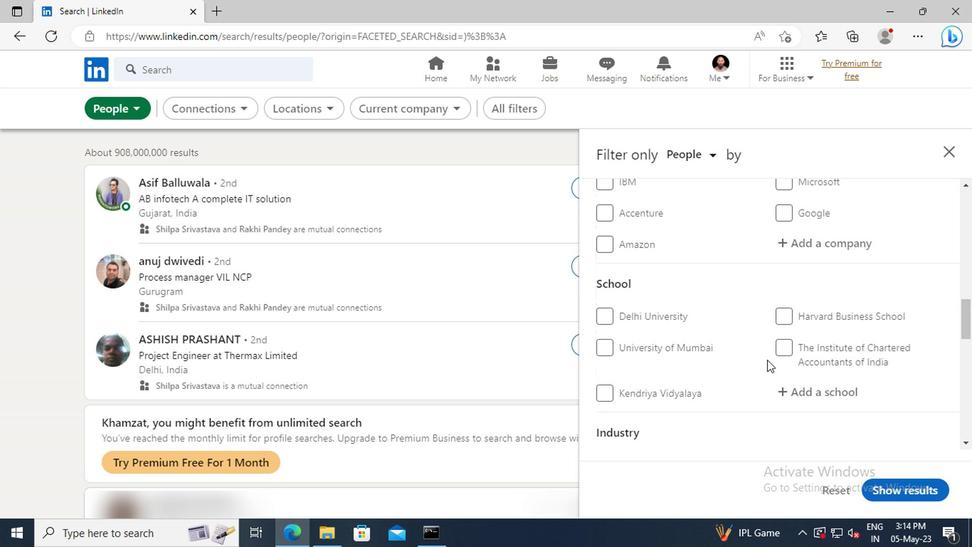 
Action: Mouse scrolled (647, 357) with delta (0, 0)
Screenshot: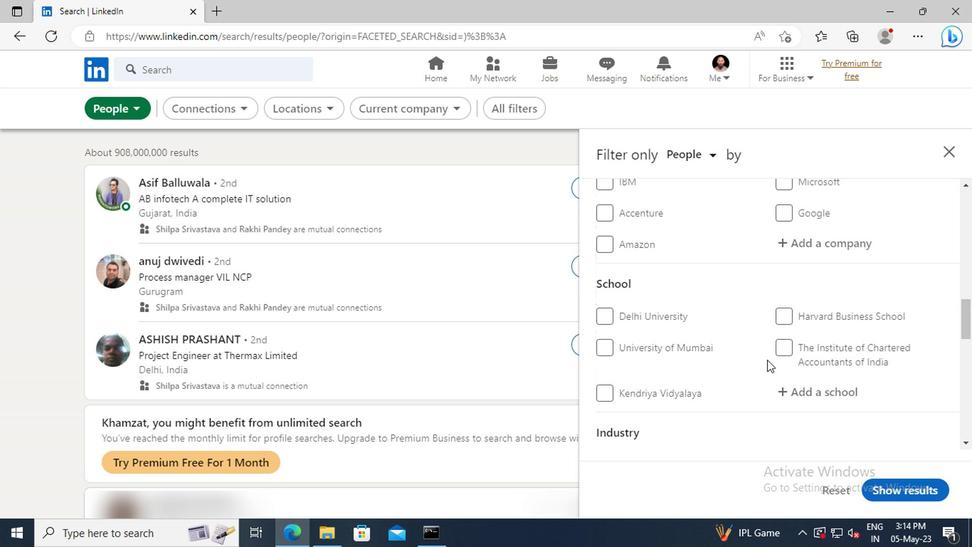 
Action: Mouse scrolled (647, 357) with delta (0, 0)
Screenshot: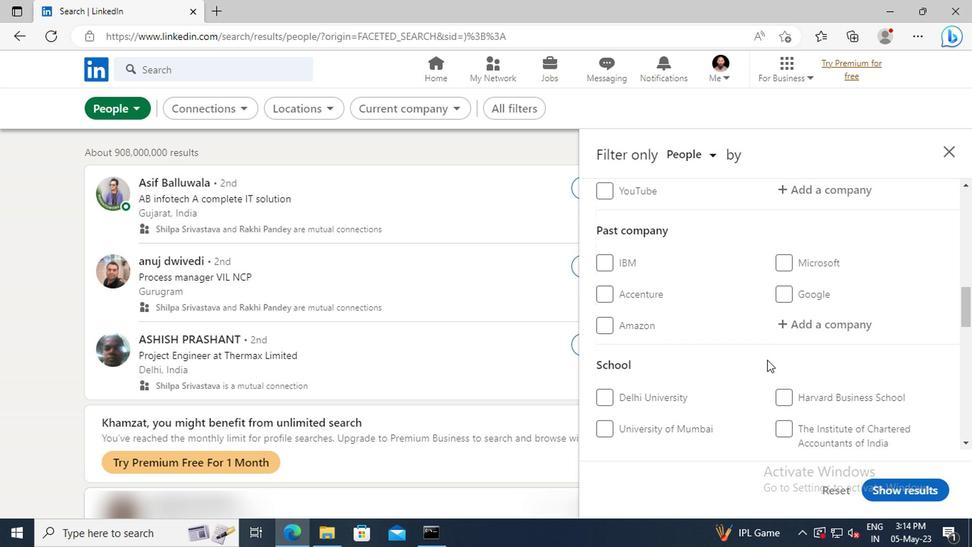 
Action: Mouse moved to (648, 355)
Screenshot: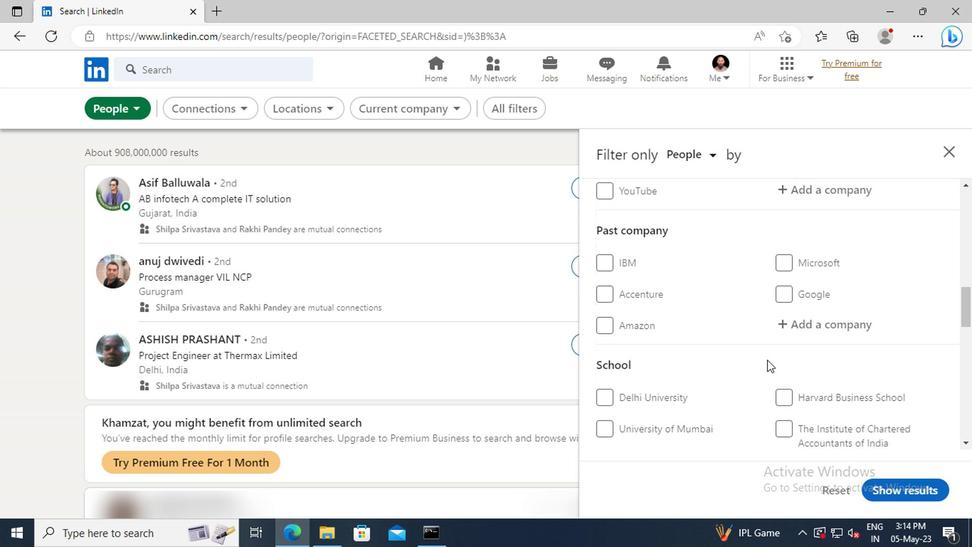 
Action: Mouse scrolled (648, 356) with delta (0, 0)
Screenshot: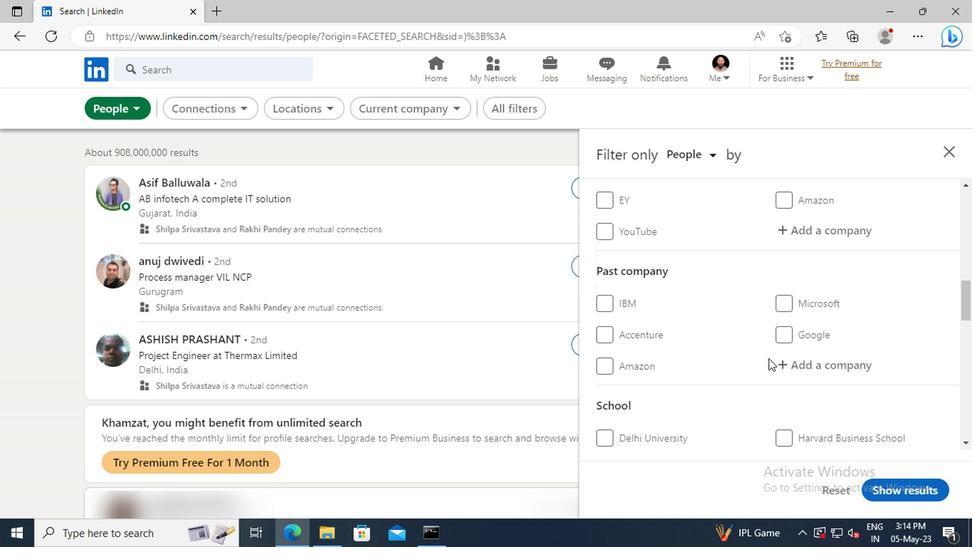 
Action: Mouse scrolled (648, 356) with delta (0, 0)
Screenshot: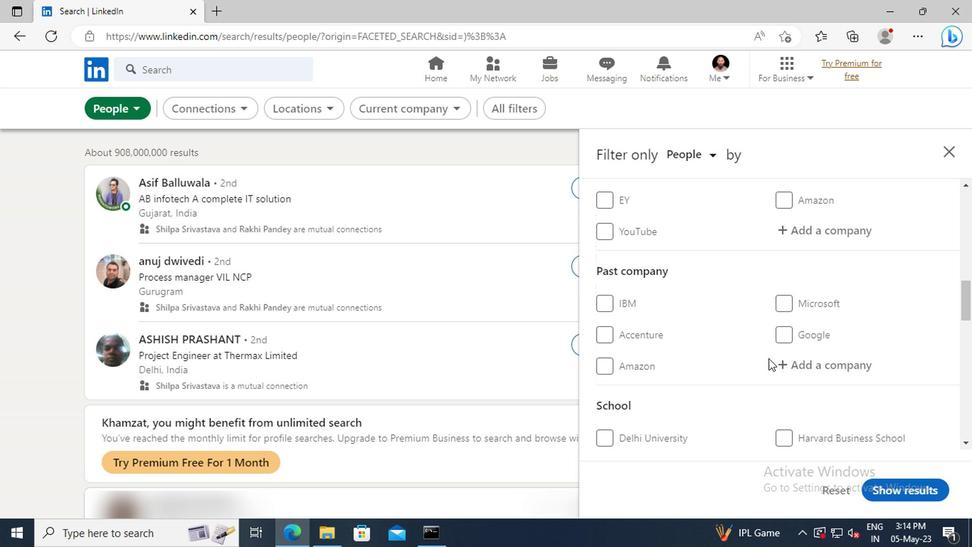 
Action: Mouse moved to (664, 324)
Screenshot: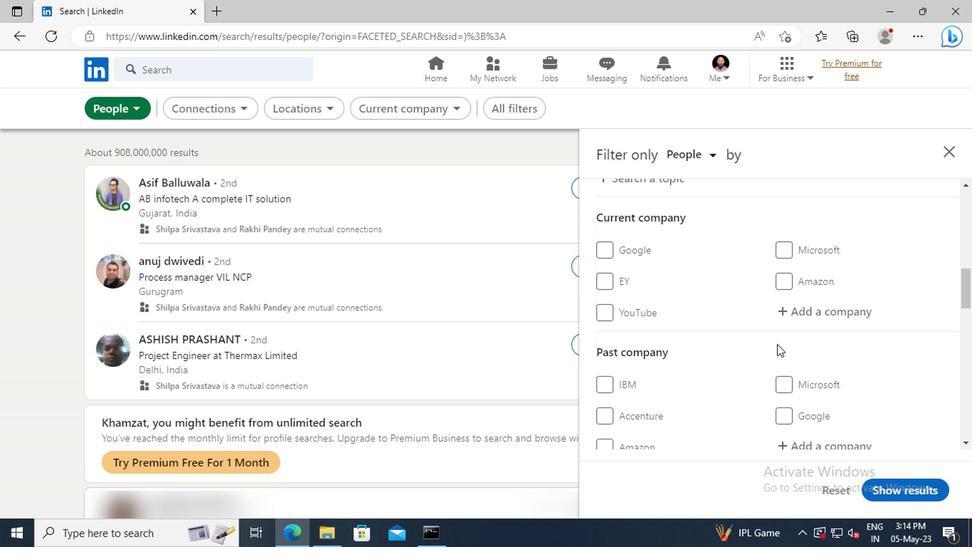 
Action: Mouse pressed left at (664, 324)
Screenshot: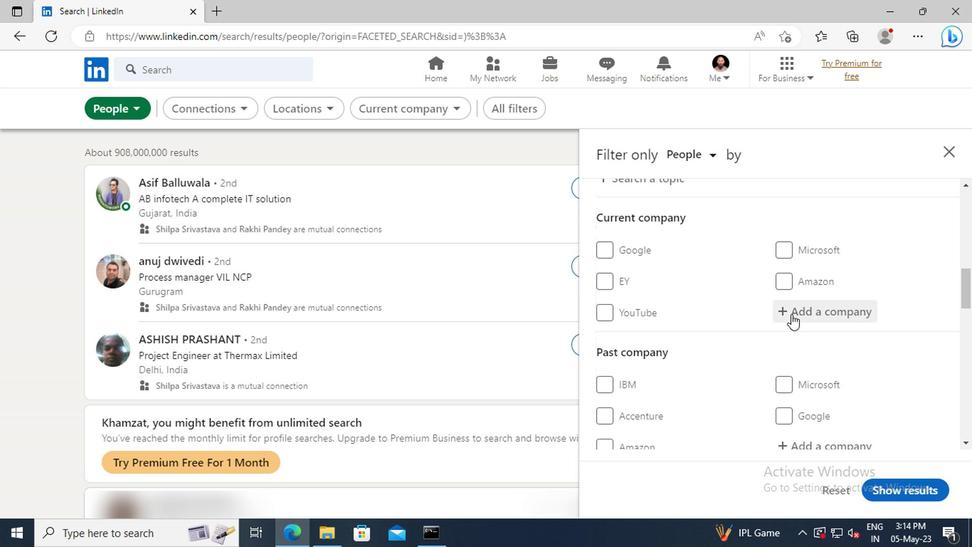 
Action: Mouse moved to (665, 325)
Screenshot: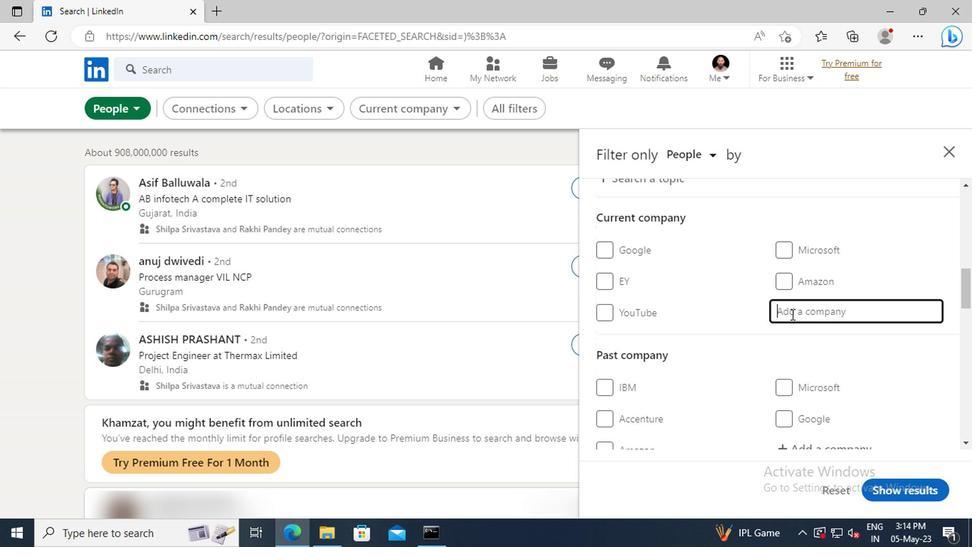 
Action: Key pressed <Key.shift>MANAPPURAM<Key.space><Key.shift>FI
Screenshot: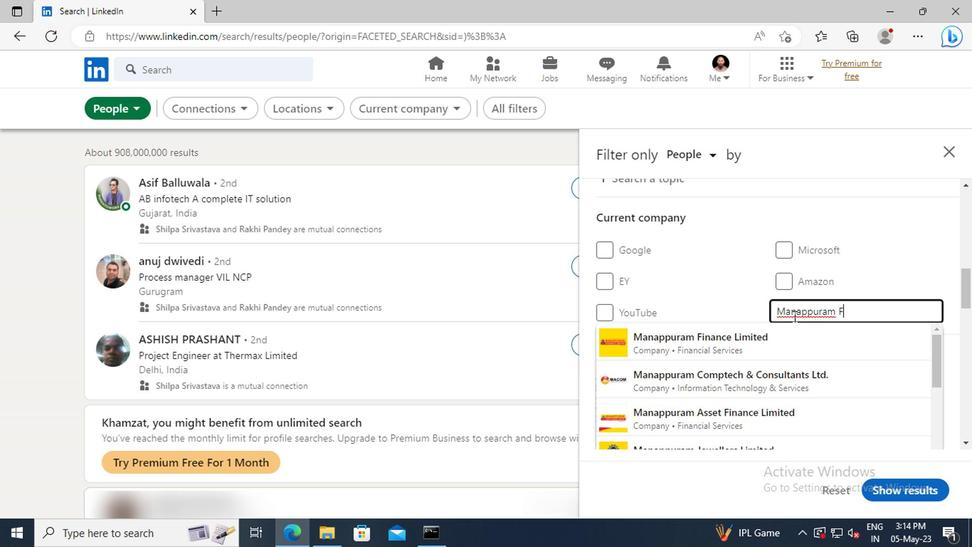 
Action: Mouse moved to (666, 337)
Screenshot: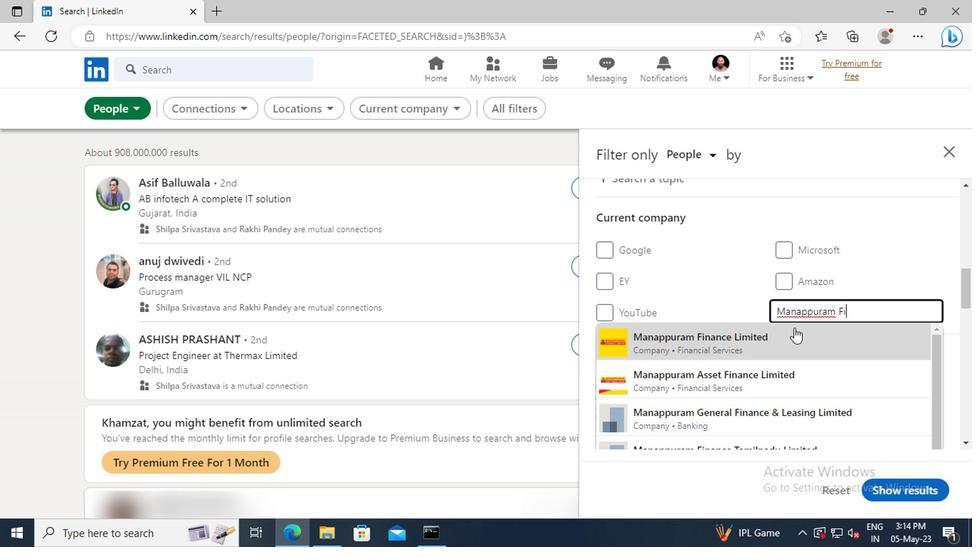 
Action: Mouse pressed left at (666, 337)
Screenshot: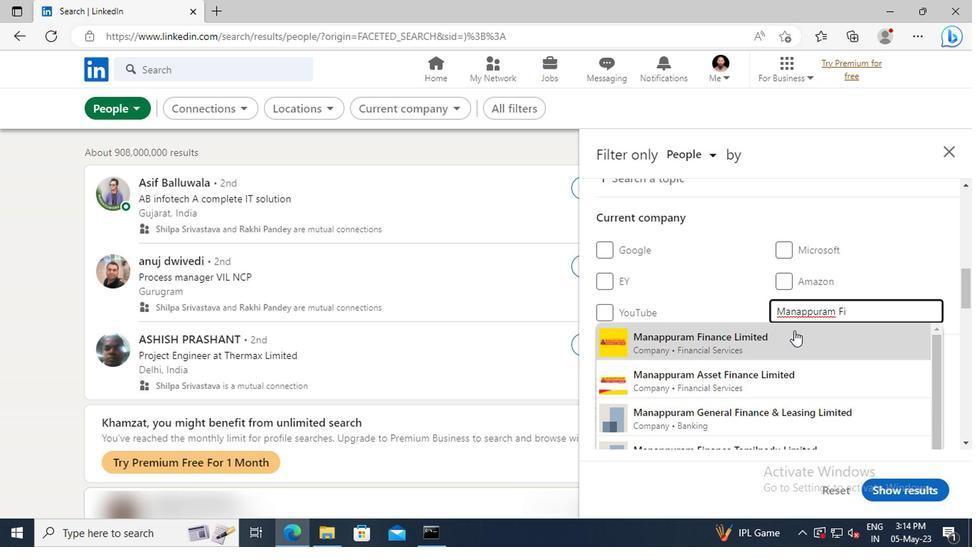 
Action: Mouse scrolled (666, 337) with delta (0, 0)
Screenshot: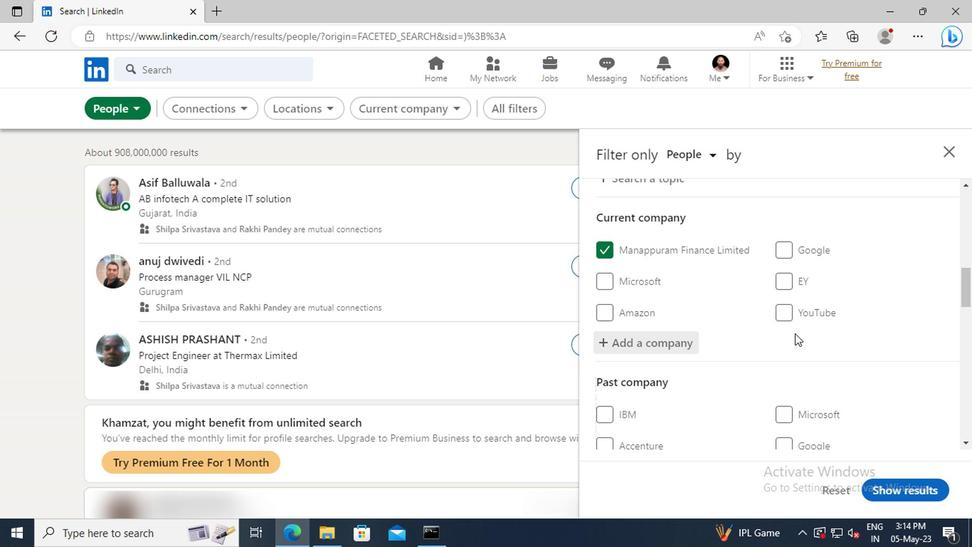 
Action: Mouse scrolled (666, 337) with delta (0, 0)
Screenshot: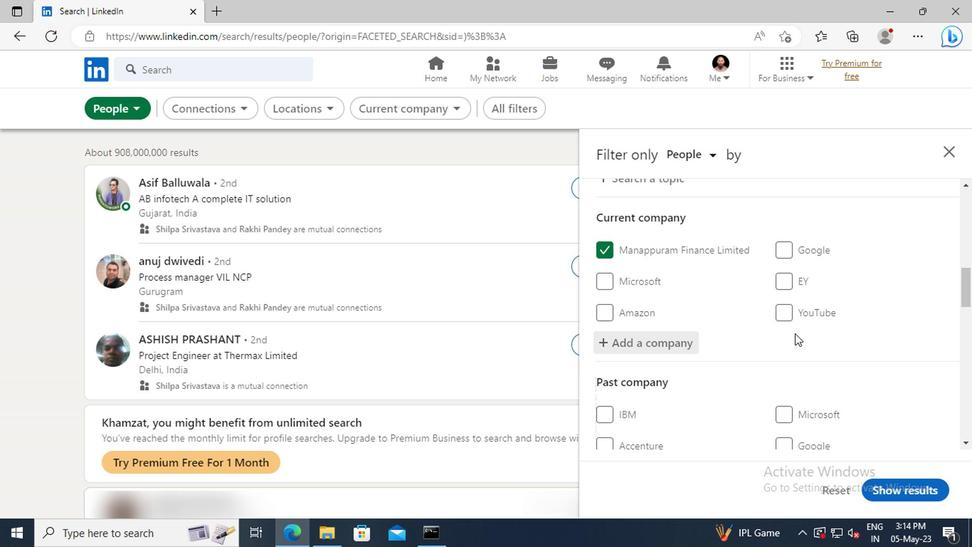 
Action: Mouse scrolled (666, 337) with delta (0, 0)
Screenshot: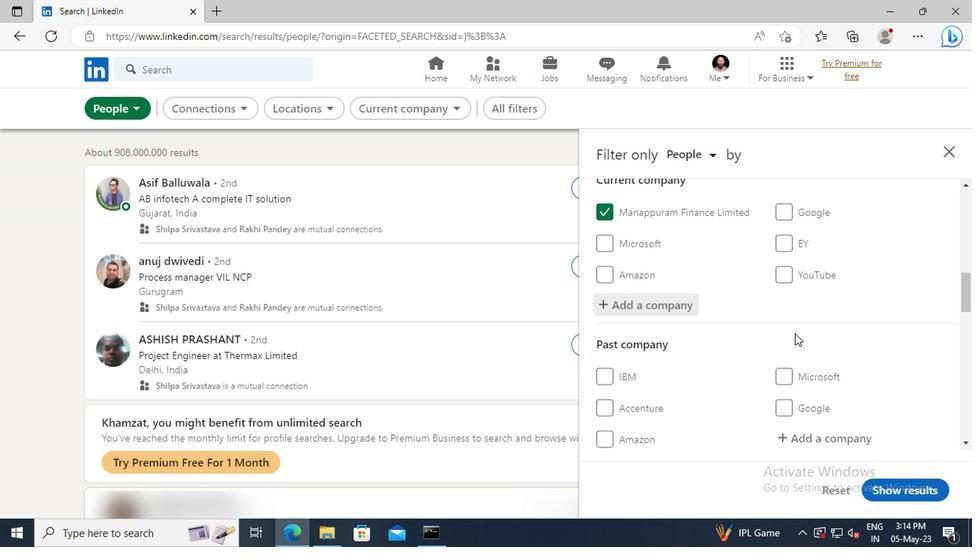 
Action: Mouse scrolled (666, 337) with delta (0, 0)
Screenshot: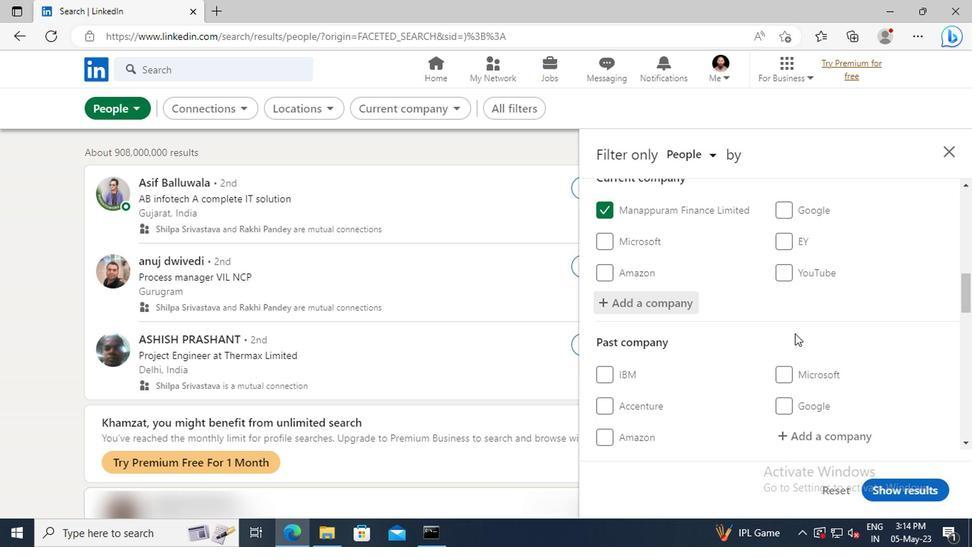 
Action: Mouse moved to (666, 335)
Screenshot: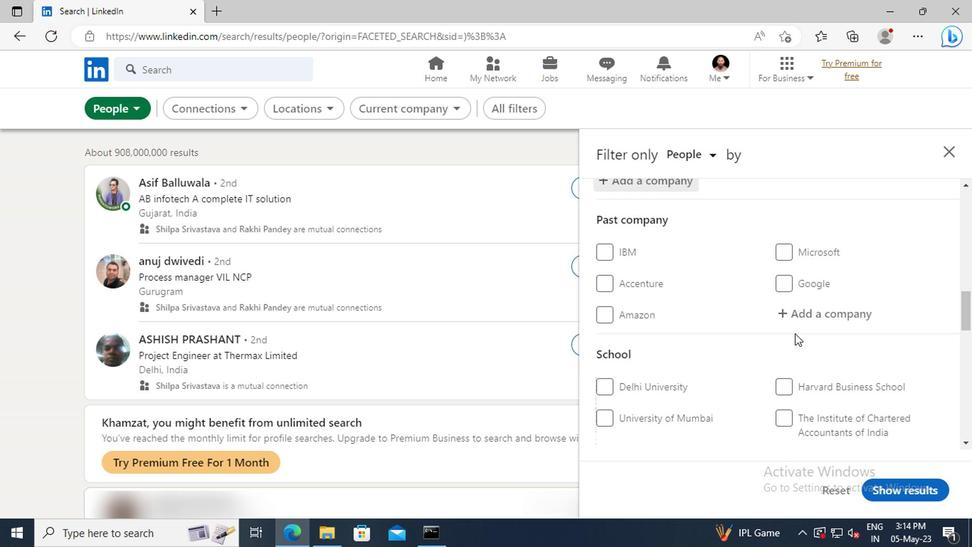 
Action: Mouse scrolled (666, 335) with delta (0, 0)
Screenshot: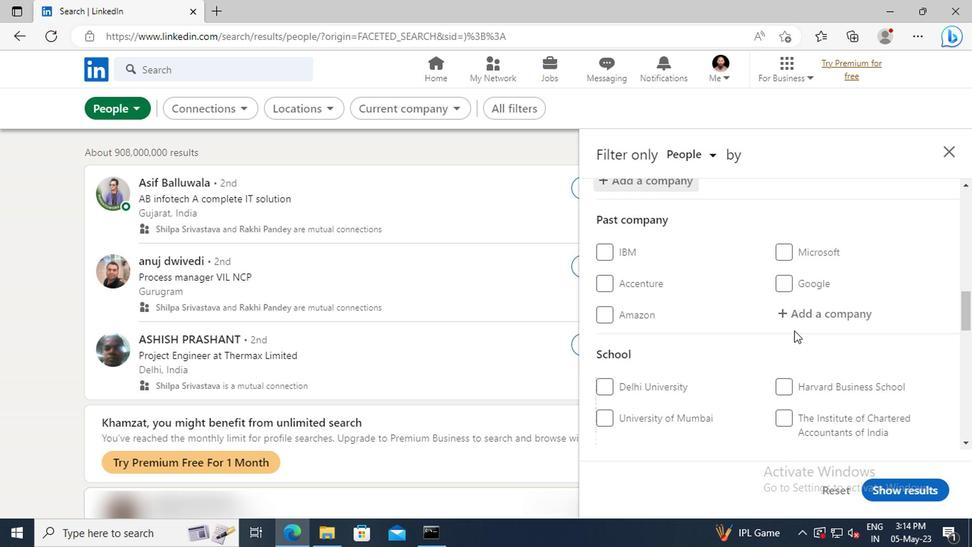 
Action: Mouse scrolled (666, 335) with delta (0, 0)
Screenshot: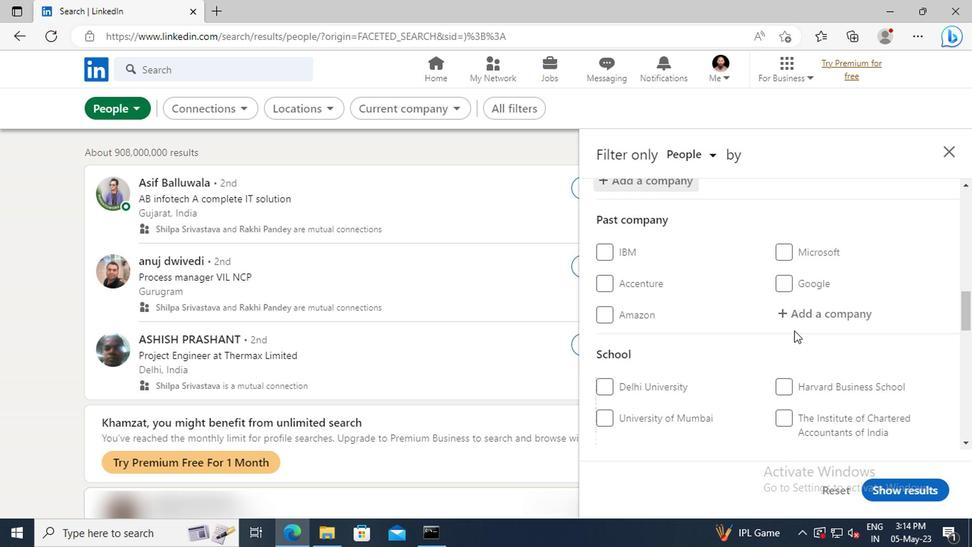
Action: Mouse scrolled (666, 335) with delta (0, 0)
Screenshot: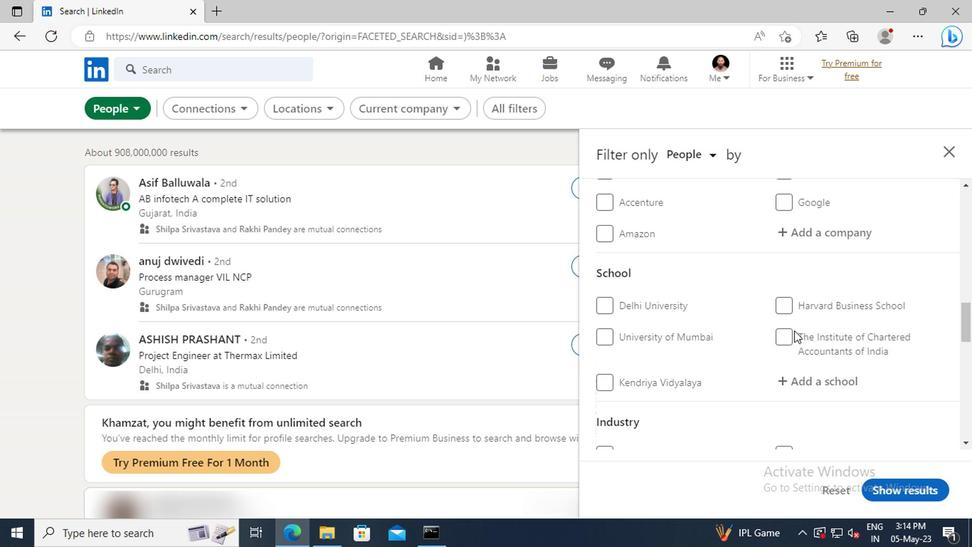 
Action: Mouse moved to (669, 342)
Screenshot: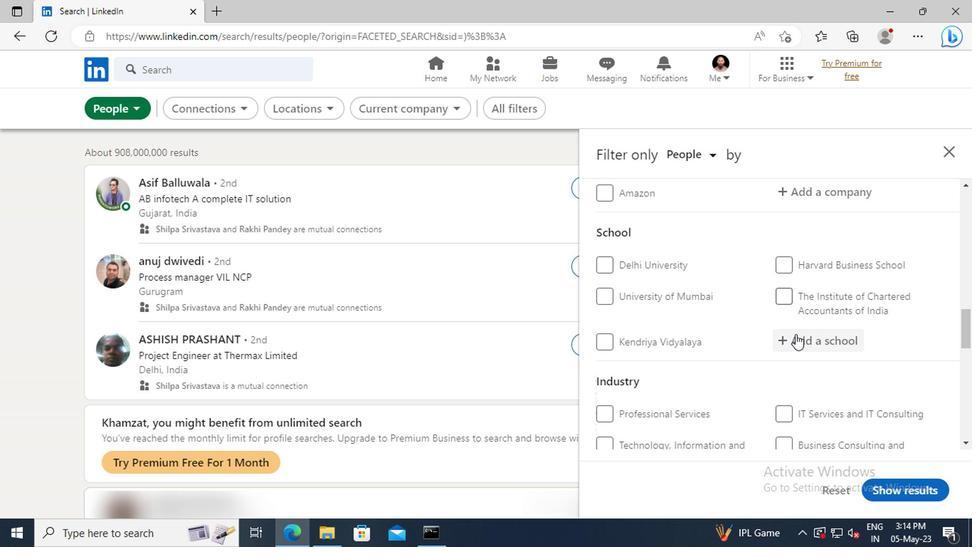 
Action: Mouse pressed left at (669, 342)
Screenshot: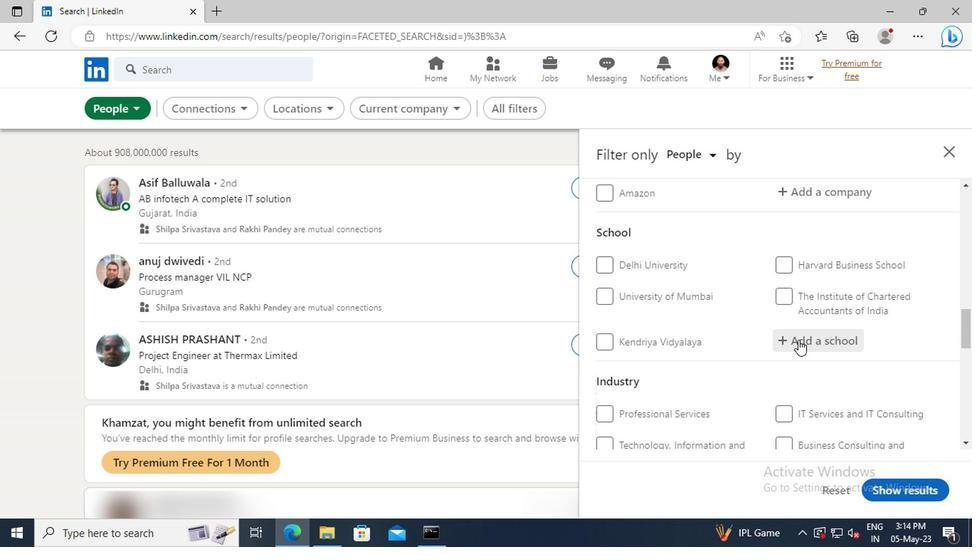 
Action: Key pressed <Key.shift>KRT<Key.space><Key.shift><Key.shift><Key.shift><Key.shift><Key.shift><Key.shift><Key.shift><Key.shift><Key.shift><Key.shift><Key.shift><Key.shift><Key.shift><Key.shift><Key.shift><Key.shift>
Screenshot: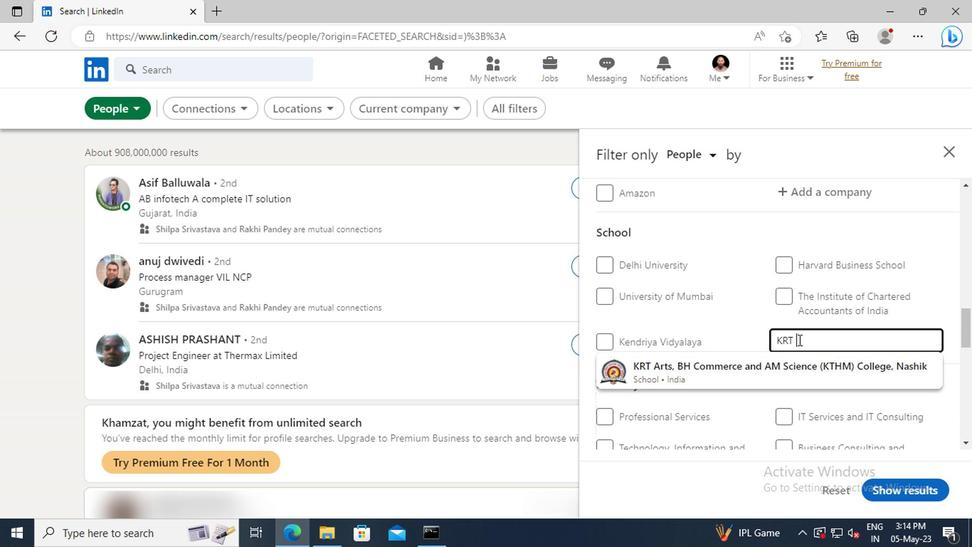 
Action: Mouse moved to (672, 355)
Screenshot: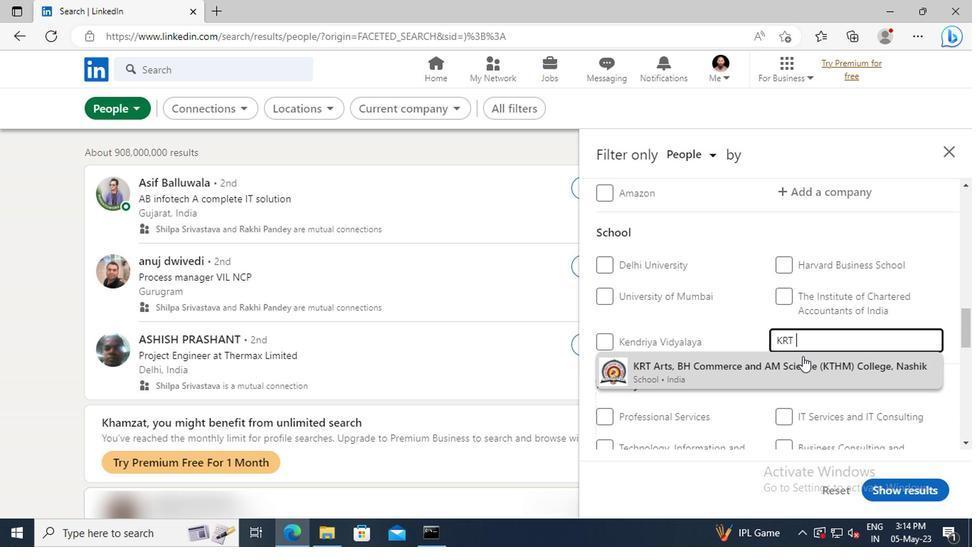 
Action: Mouse pressed left at (672, 355)
Screenshot: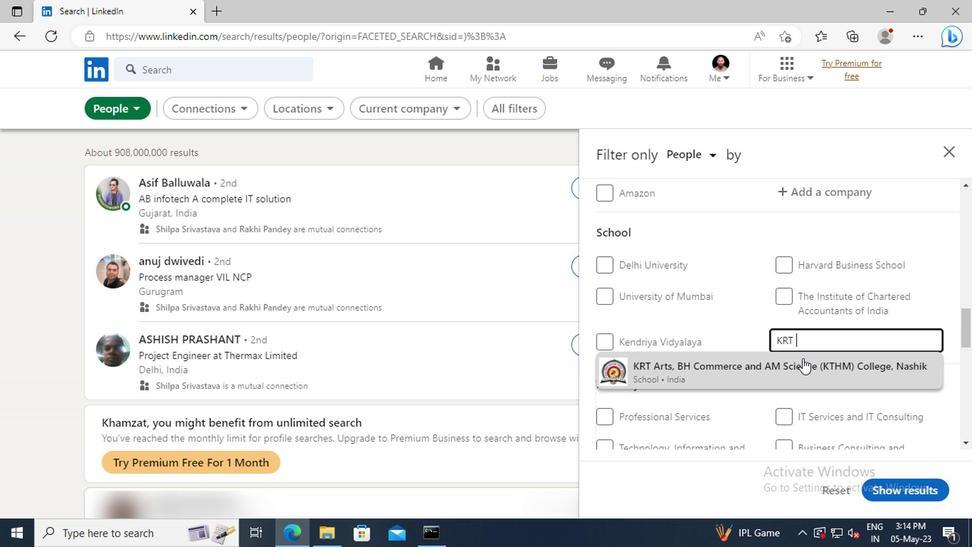 
Action: Mouse scrolled (672, 355) with delta (0, 0)
Screenshot: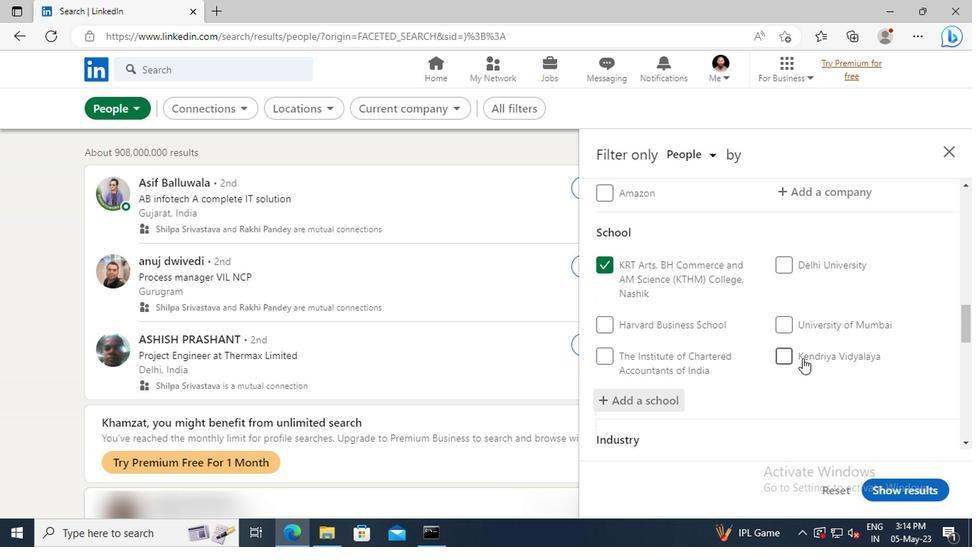
Action: Mouse scrolled (672, 355) with delta (0, 0)
Screenshot: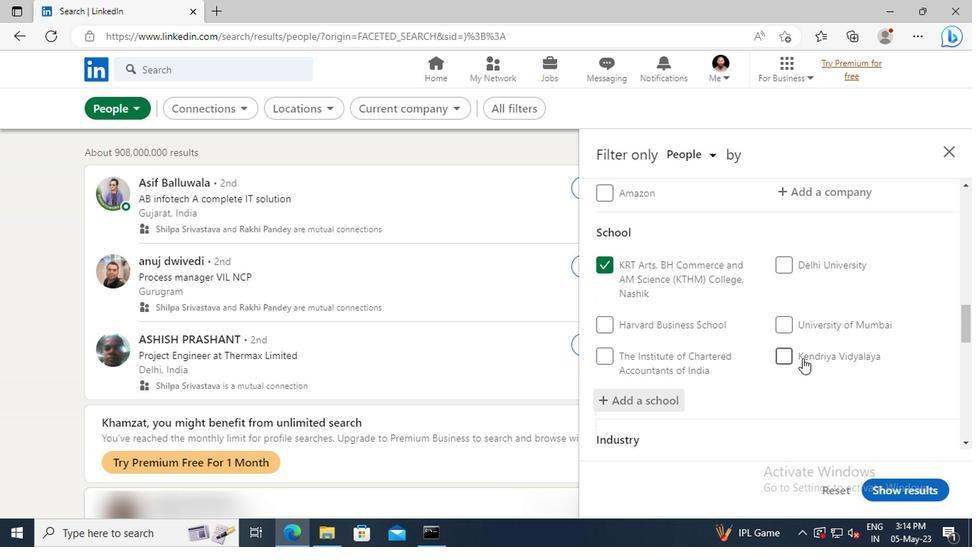 
Action: Mouse moved to (672, 352)
Screenshot: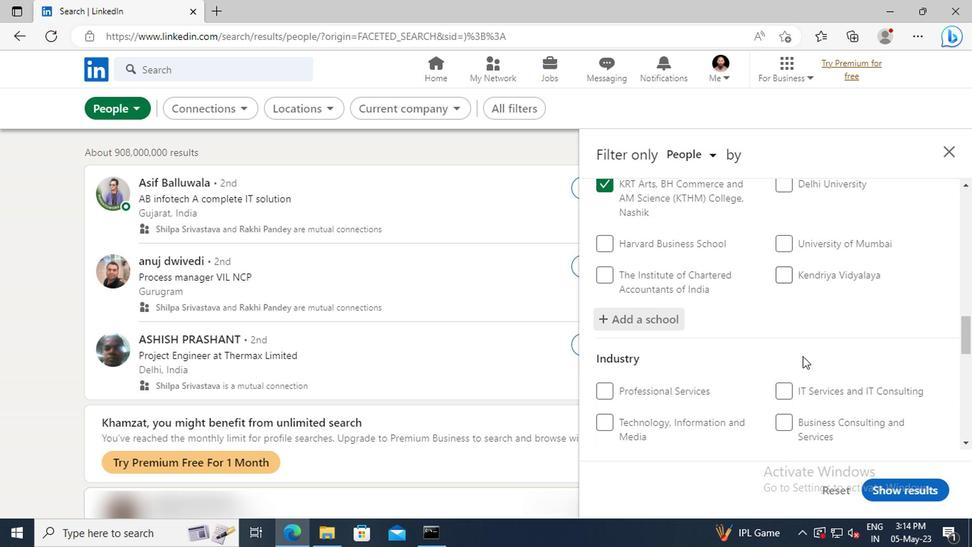 
Action: Mouse scrolled (672, 351) with delta (0, 0)
Screenshot: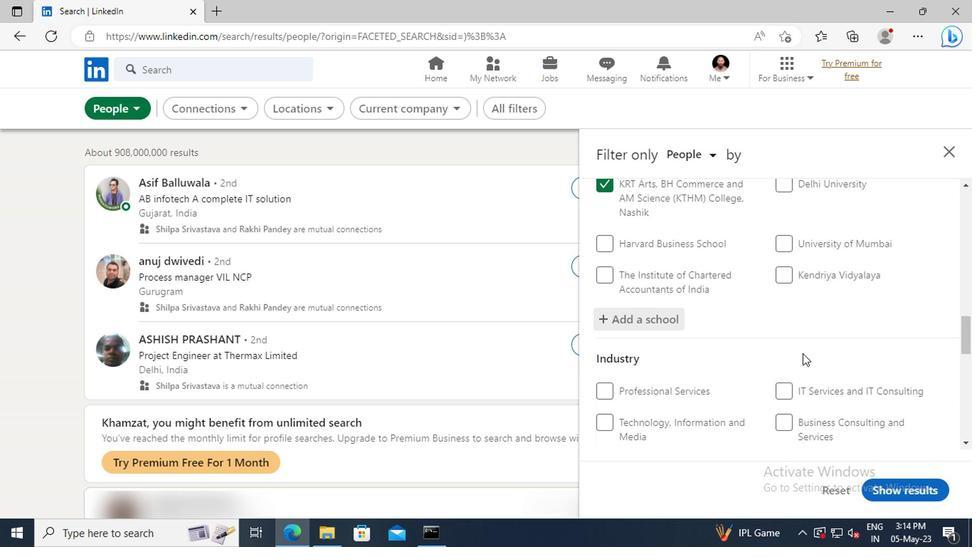 
Action: Mouse moved to (672, 350)
Screenshot: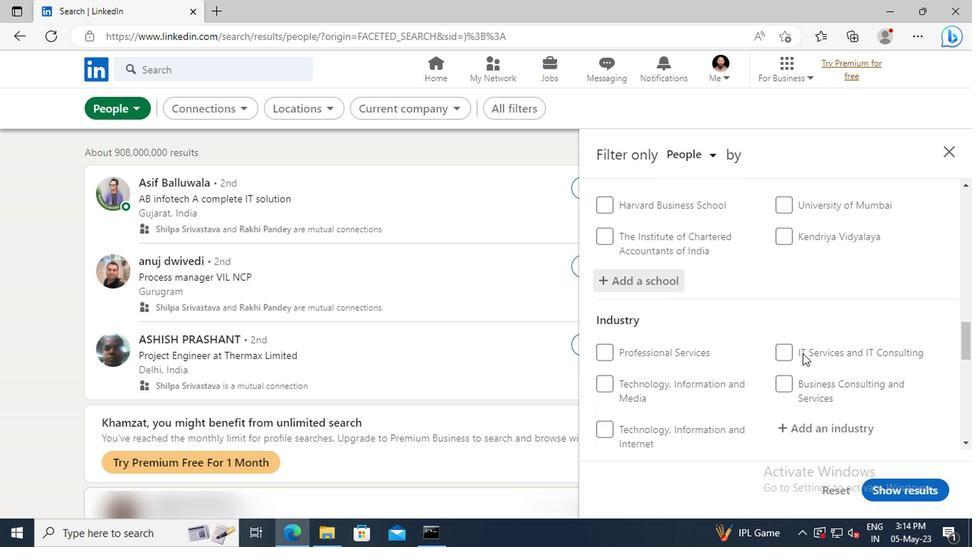 
Action: Mouse scrolled (672, 349) with delta (0, 0)
Screenshot: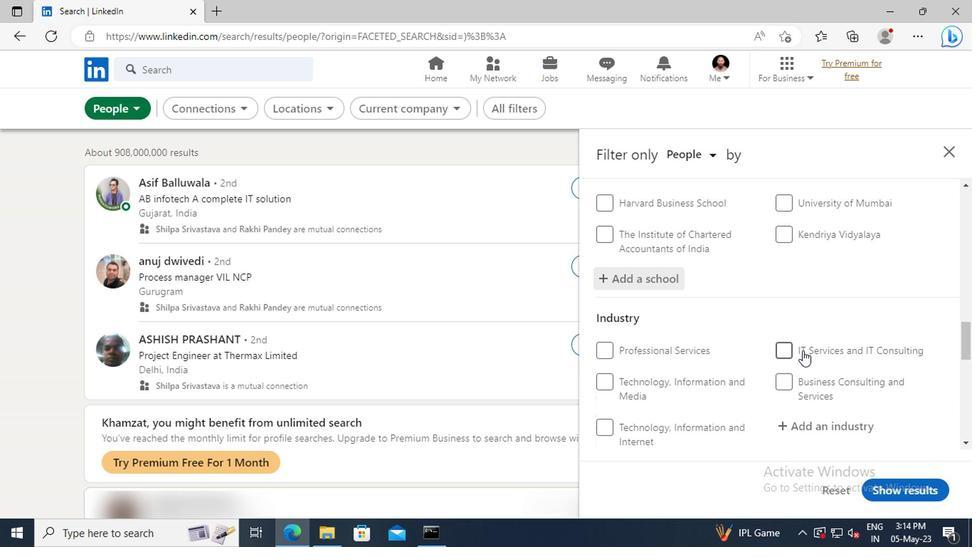 
Action: Mouse scrolled (672, 349) with delta (0, 0)
Screenshot: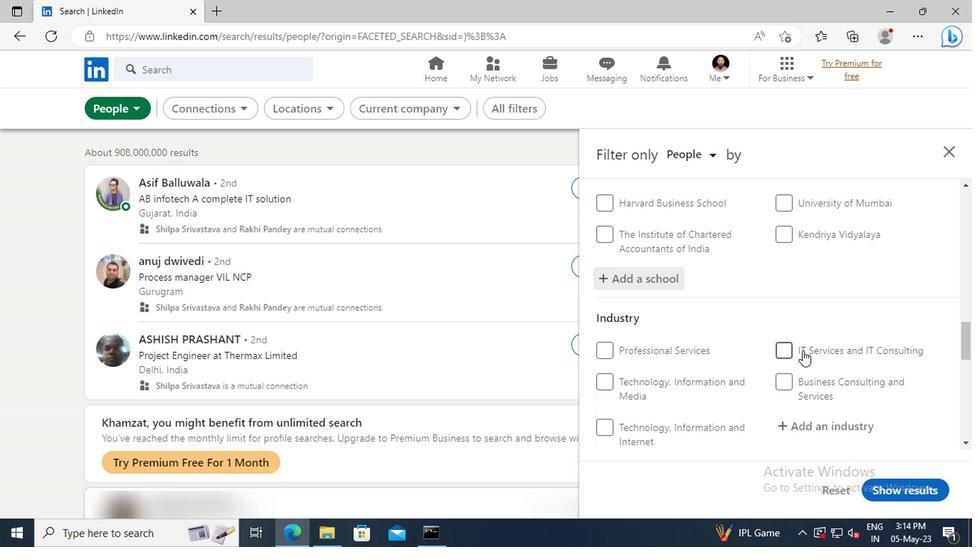 
Action: Mouse moved to (674, 350)
Screenshot: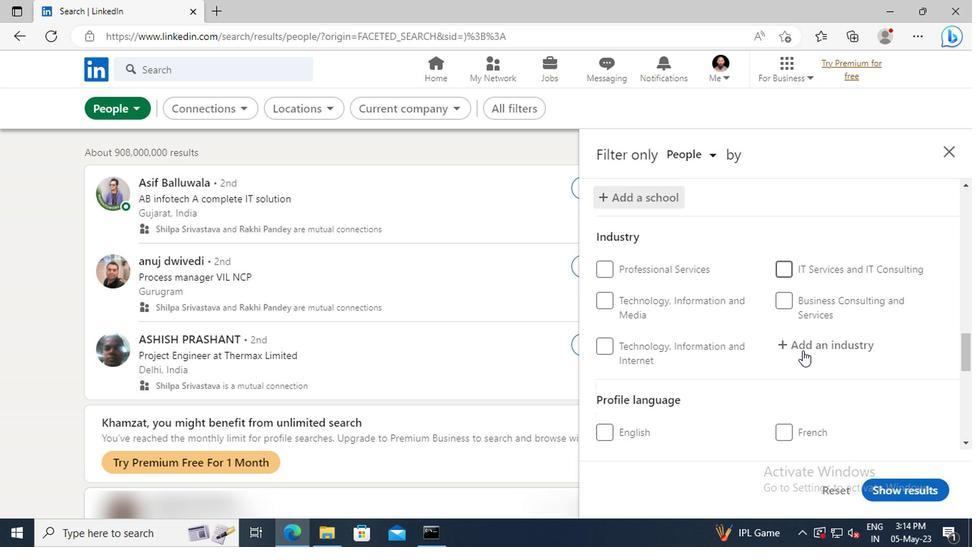 
Action: Mouse pressed left at (674, 350)
Screenshot: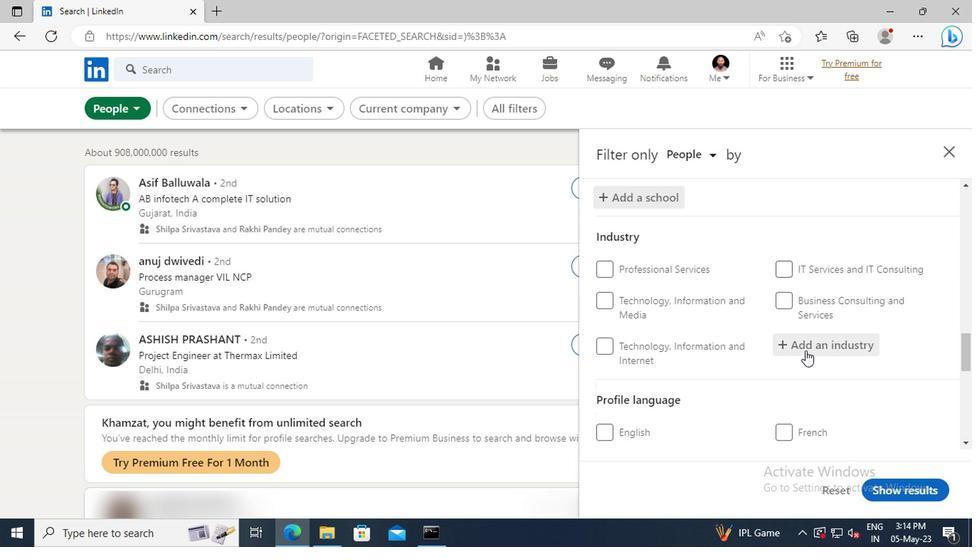 
Action: Key pressed <Key.shift>GAMBL
Screenshot: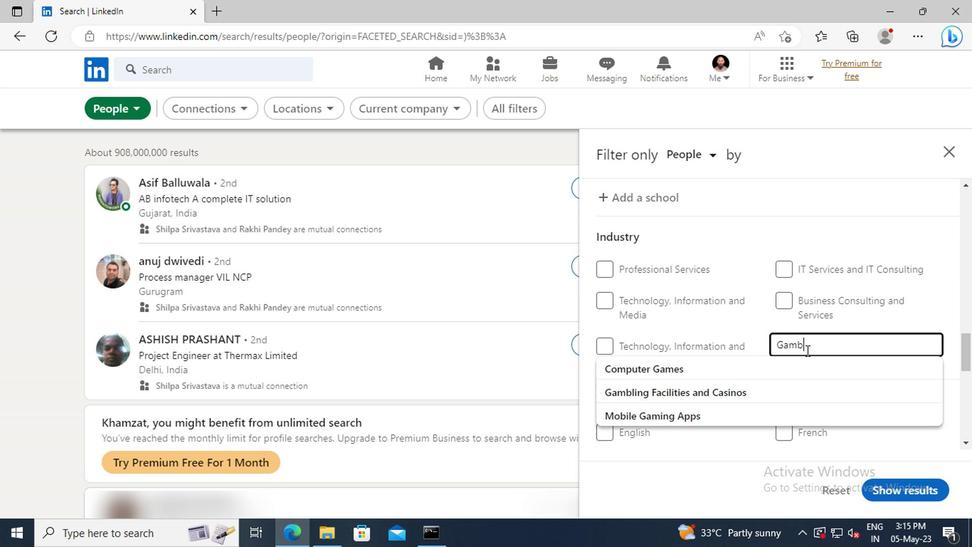 
Action: Mouse moved to (676, 358)
Screenshot: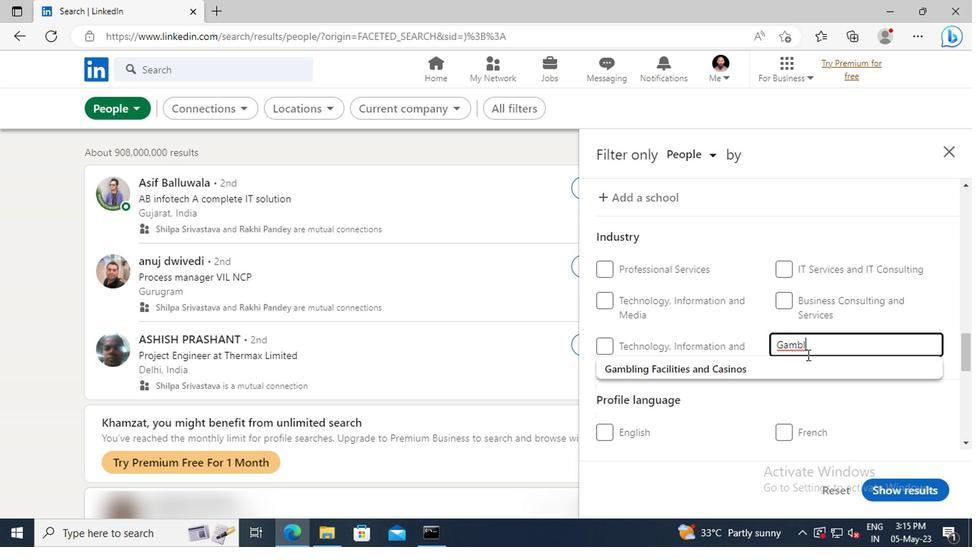 
Action: Mouse pressed left at (676, 358)
Screenshot: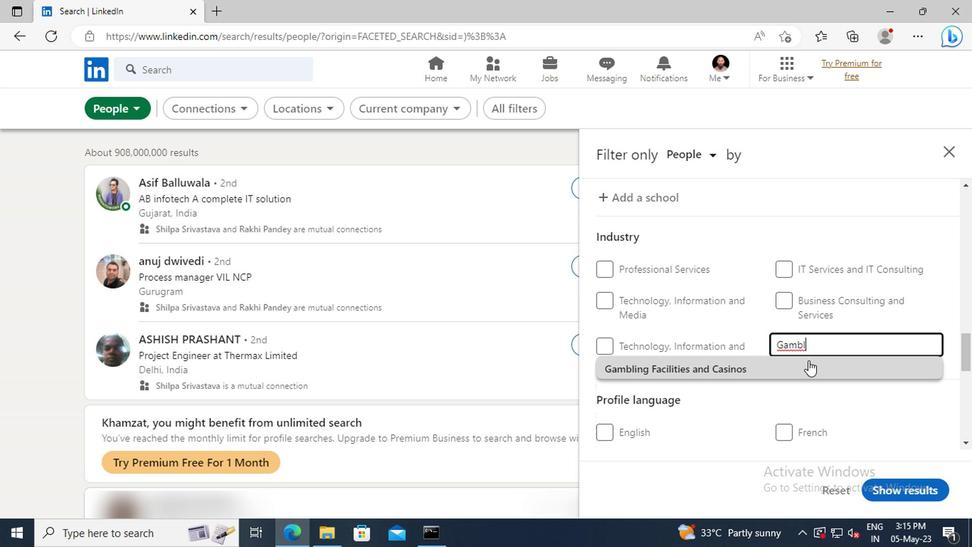 
Action: Mouse scrolled (676, 357) with delta (0, 0)
Screenshot: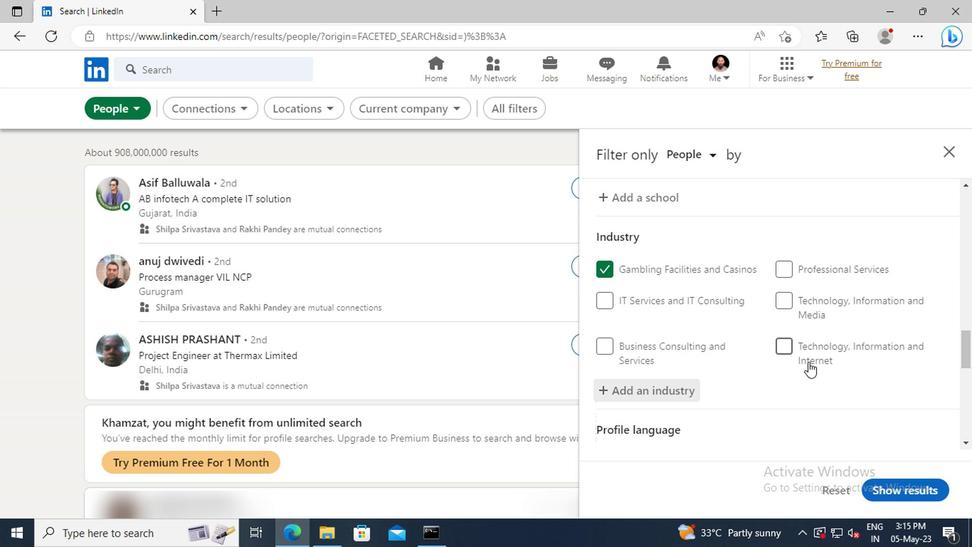 
Action: Mouse scrolled (676, 357) with delta (0, 0)
Screenshot: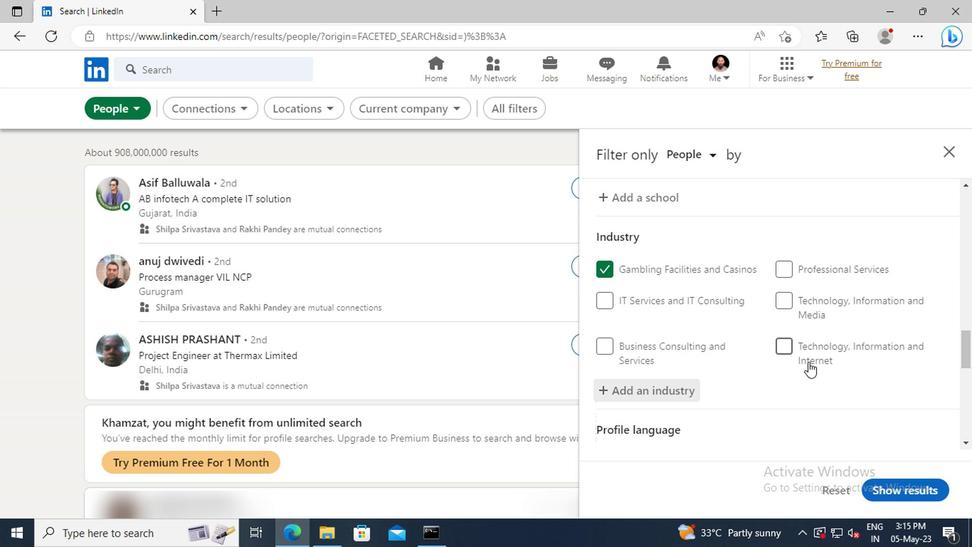 
Action: Mouse moved to (676, 358)
Screenshot: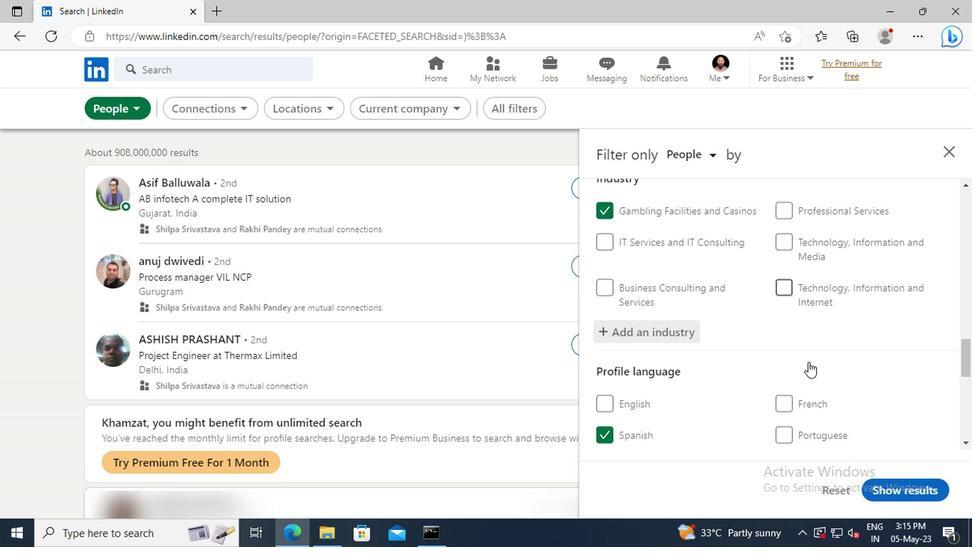 
Action: Mouse scrolled (676, 357) with delta (0, 0)
Screenshot: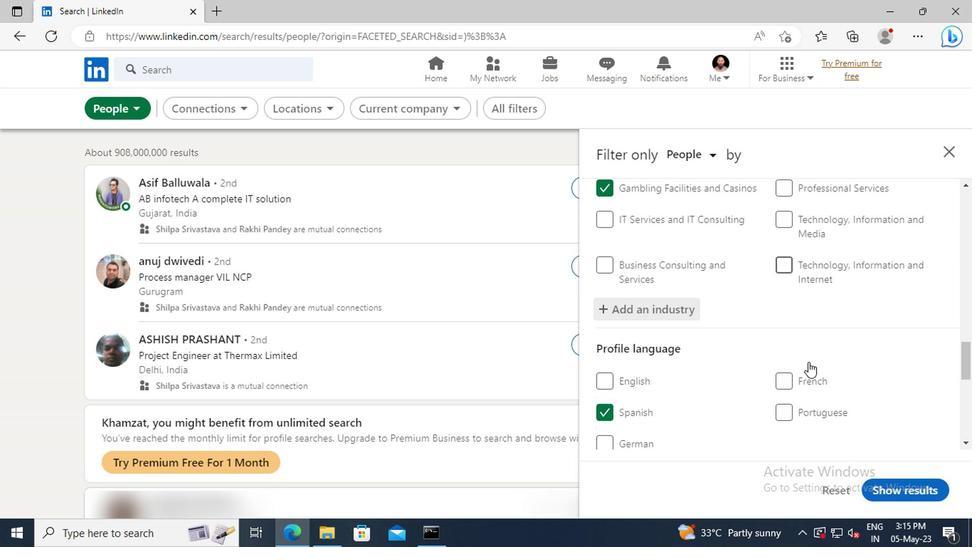
Action: Mouse scrolled (676, 357) with delta (0, 0)
Screenshot: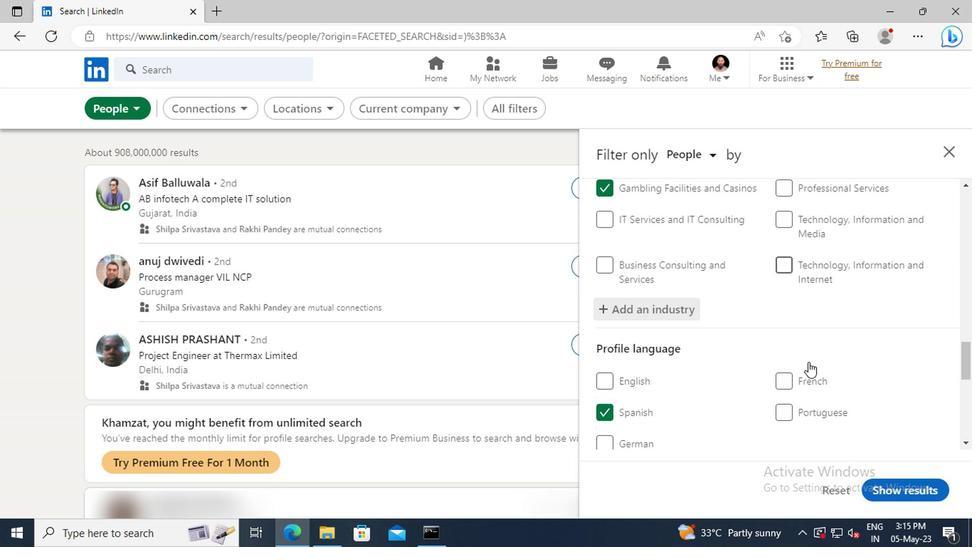 
Action: Mouse scrolled (676, 357) with delta (0, 0)
Screenshot: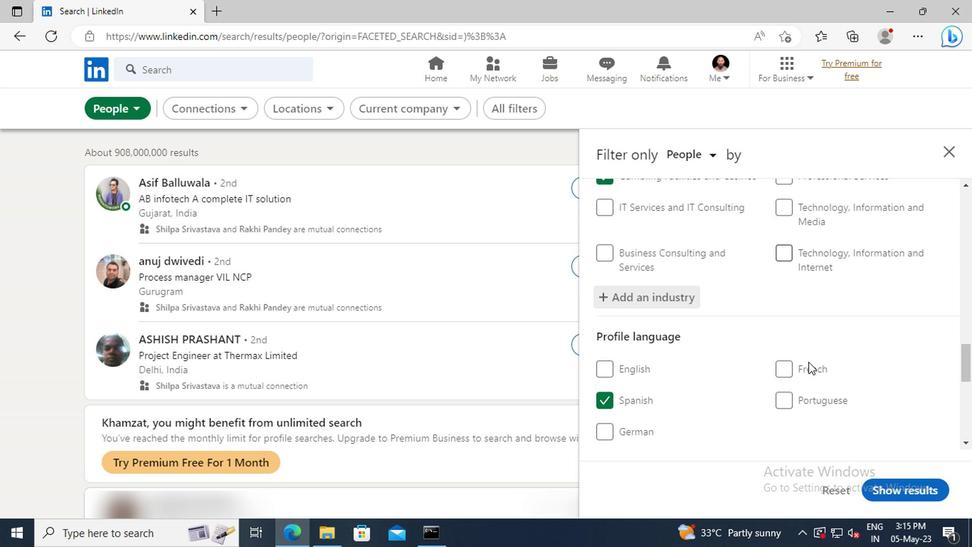 
Action: Mouse scrolled (676, 357) with delta (0, 0)
Screenshot: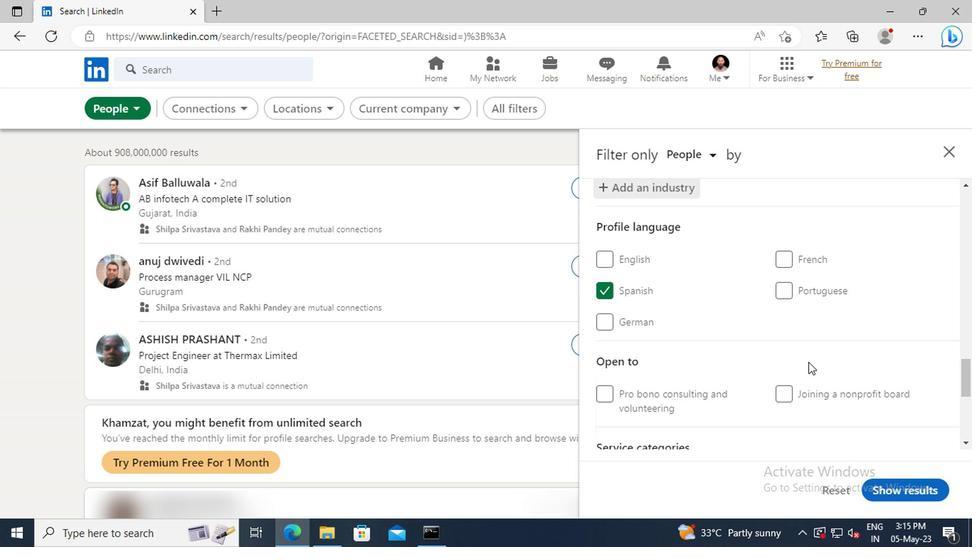 
Action: Mouse scrolled (676, 357) with delta (0, 0)
Screenshot: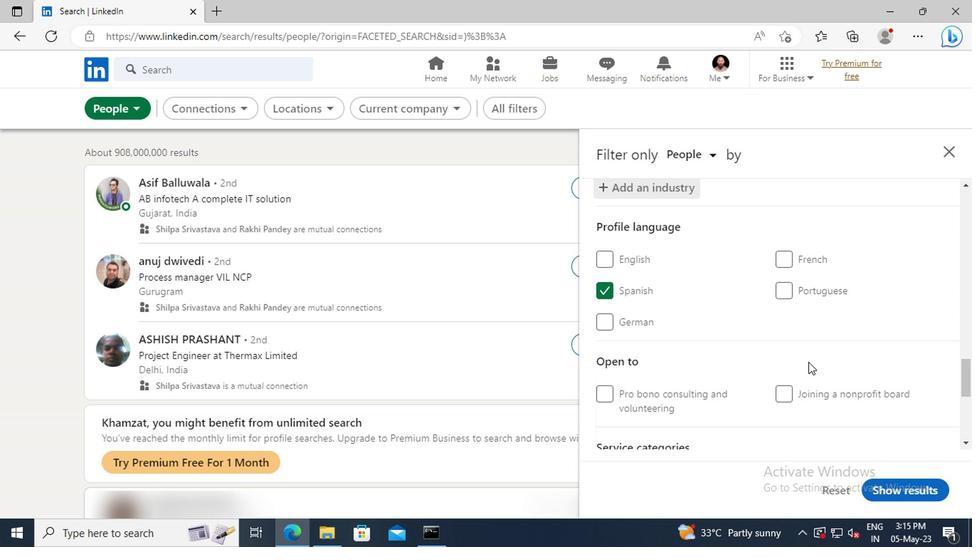 
Action: Mouse moved to (676, 356)
Screenshot: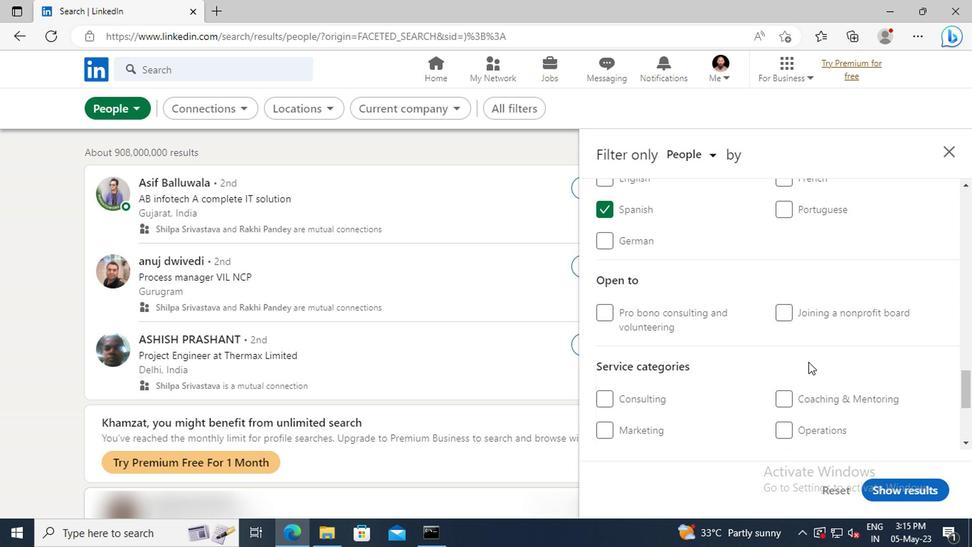 
Action: Mouse scrolled (676, 356) with delta (0, 0)
Screenshot: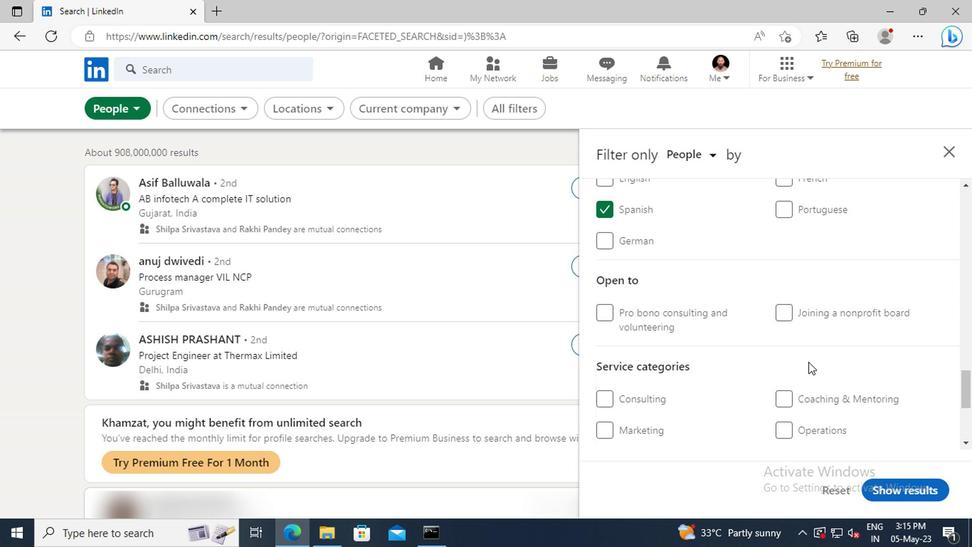 
Action: Mouse moved to (676, 356)
Screenshot: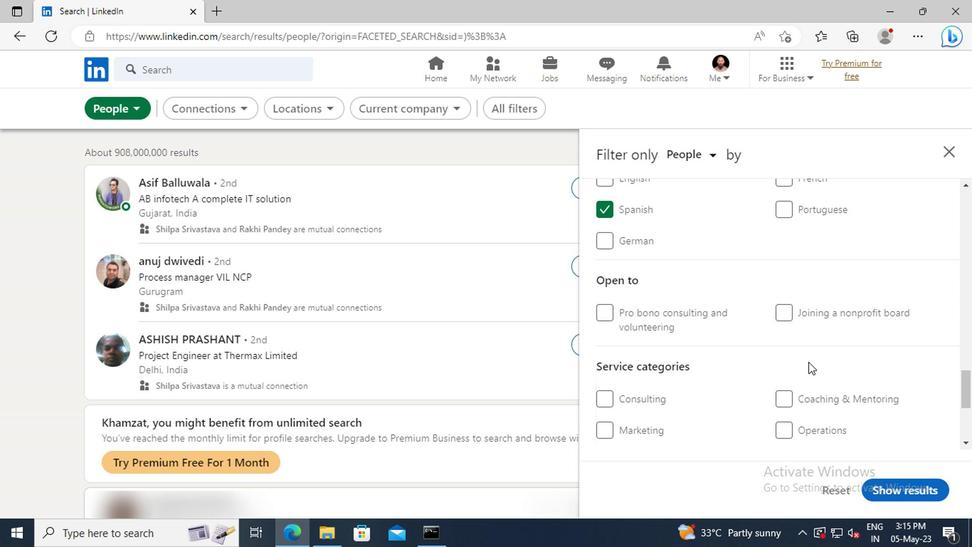
Action: Mouse scrolled (676, 355) with delta (0, 0)
Screenshot: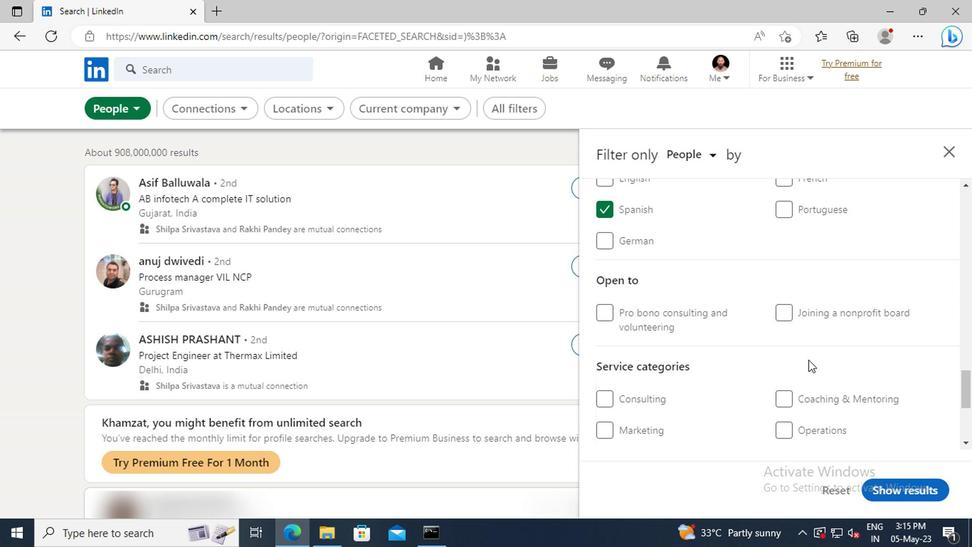 
Action: Mouse moved to (675, 351)
Screenshot: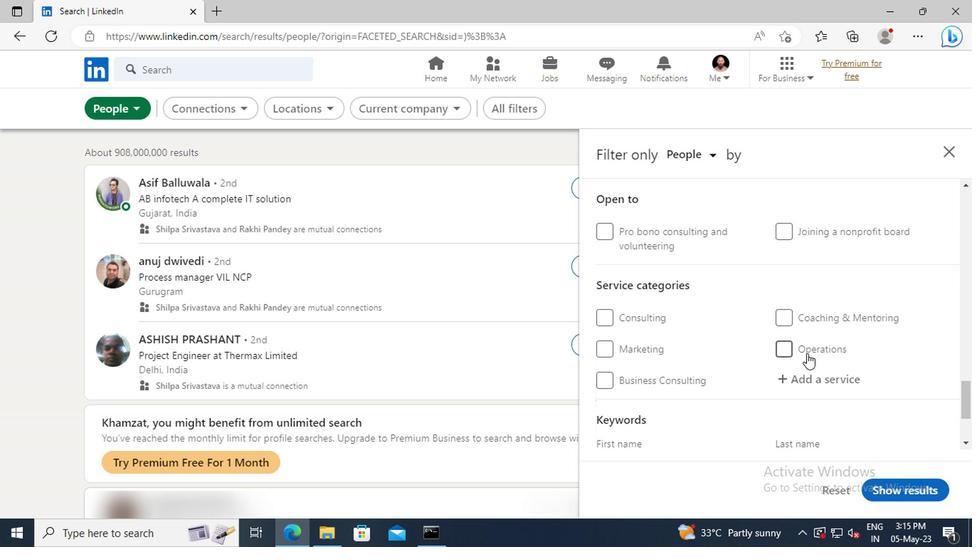 
Action: Mouse scrolled (675, 351) with delta (0, 0)
Screenshot: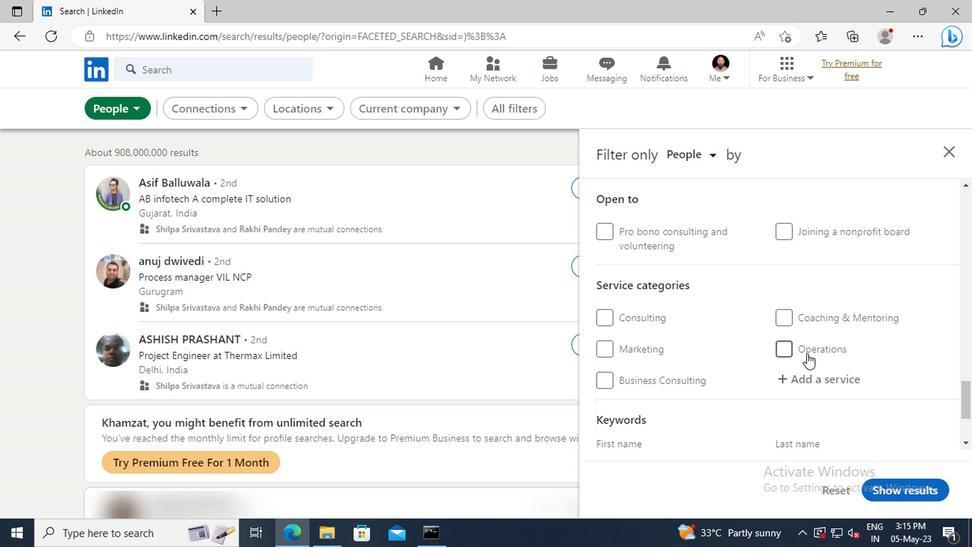
Action: Mouse moved to (674, 347)
Screenshot: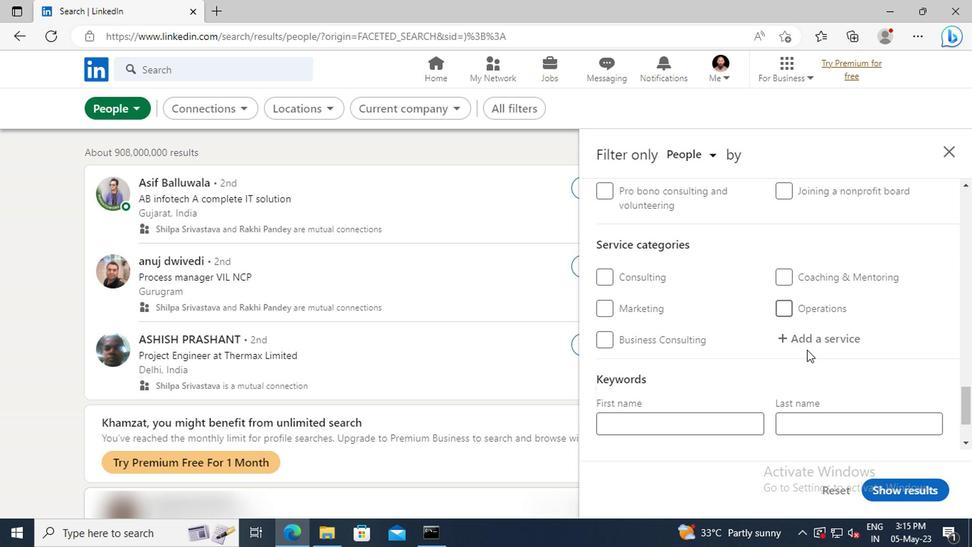
Action: Mouse pressed left at (674, 347)
Screenshot: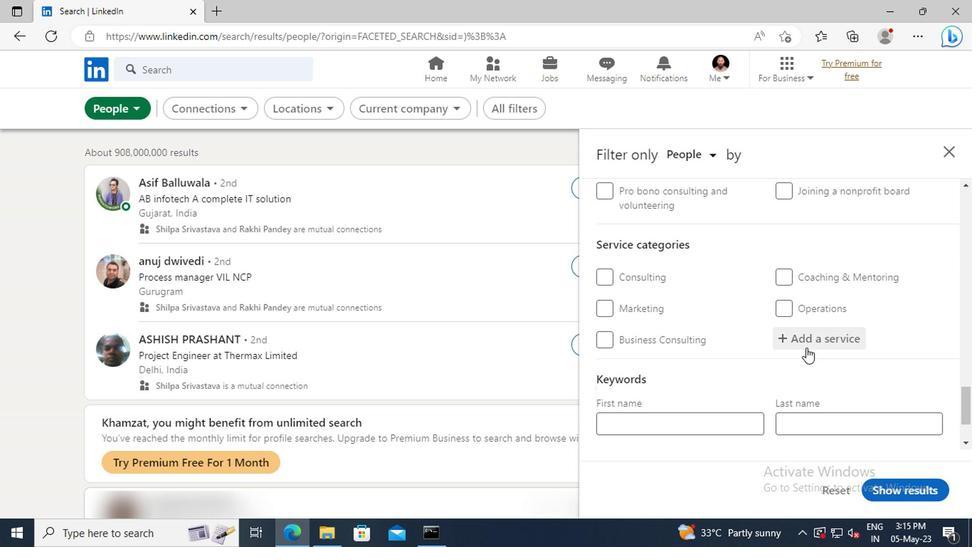 
Action: Key pressed <Key.shift>TRADE
Screenshot: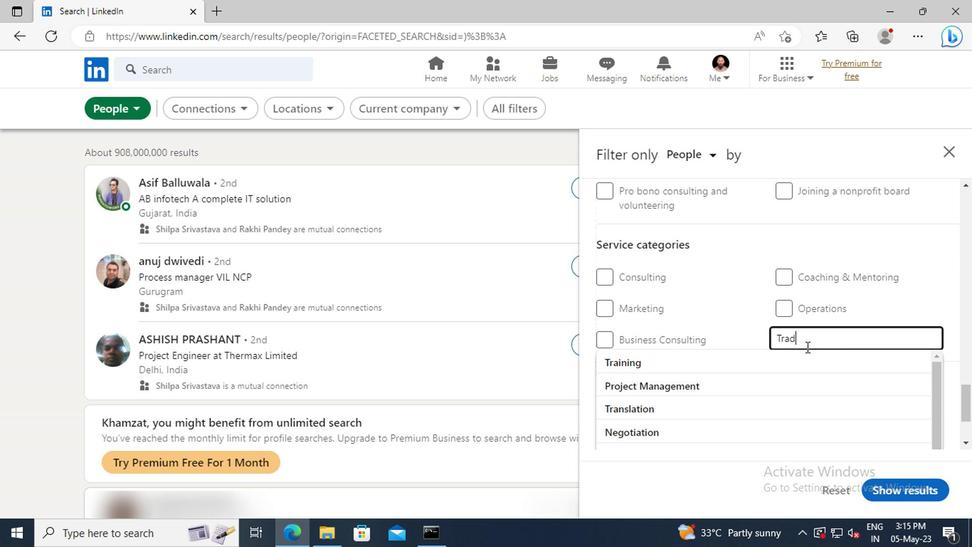 
Action: Mouse moved to (671, 354)
Screenshot: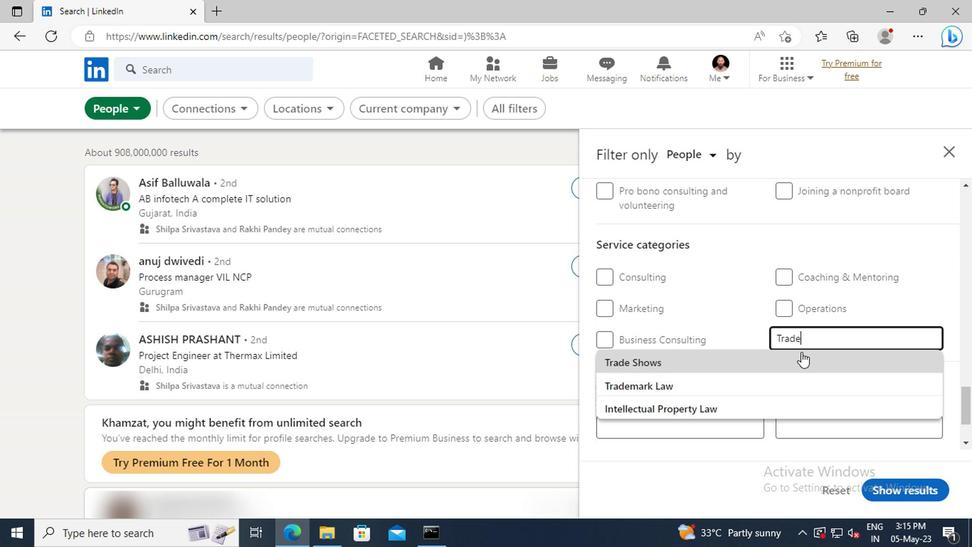 
Action: Mouse pressed left at (671, 354)
Screenshot: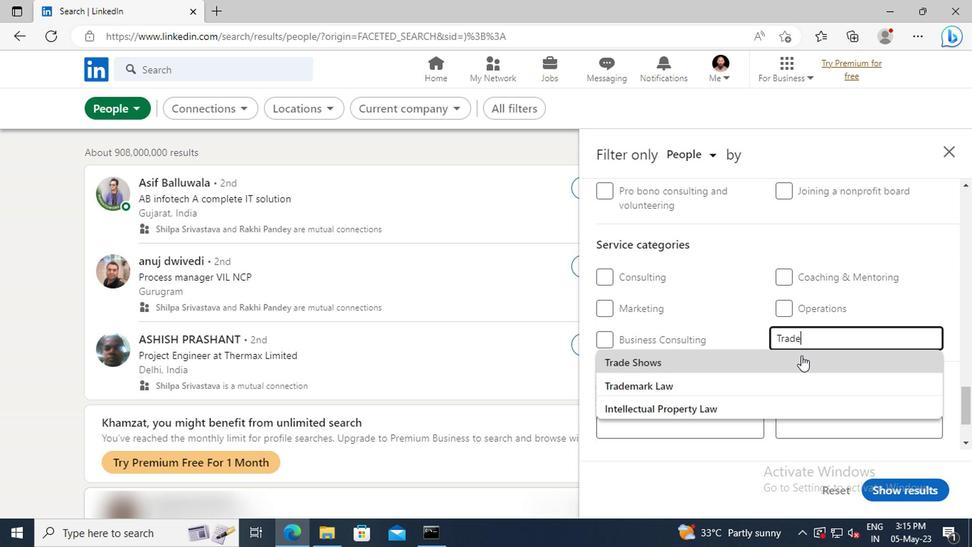 
Action: Mouse scrolled (671, 354) with delta (0, 0)
Screenshot: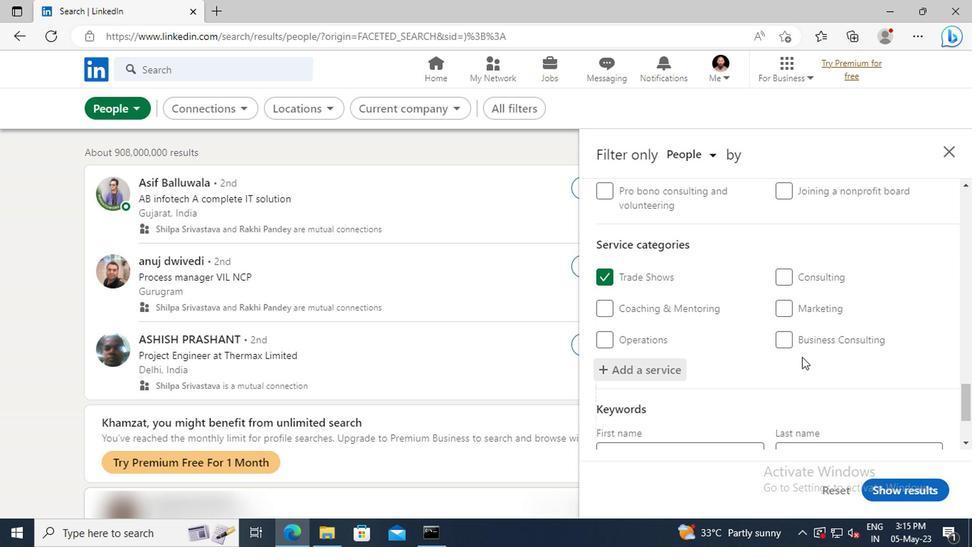 
Action: Mouse scrolled (671, 354) with delta (0, 0)
Screenshot: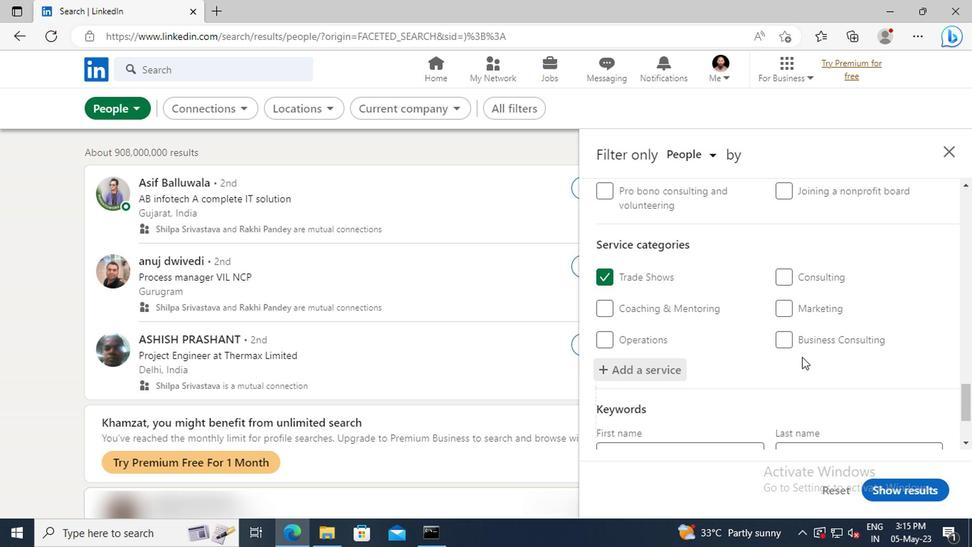 
Action: Mouse scrolled (671, 354) with delta (0, 0)
Screenshot: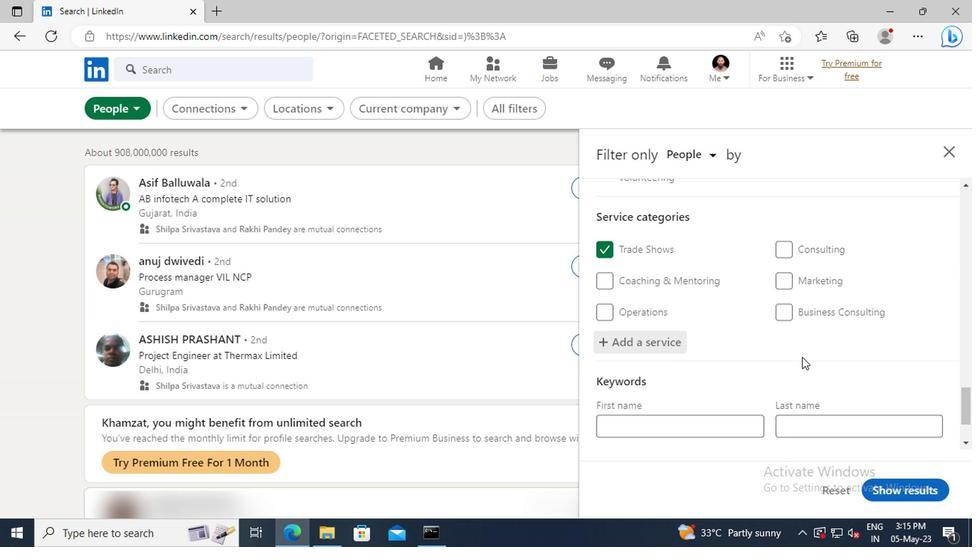 
Action: Mouse scrolled (671, 354) with delta (0, 0)
Screenshot: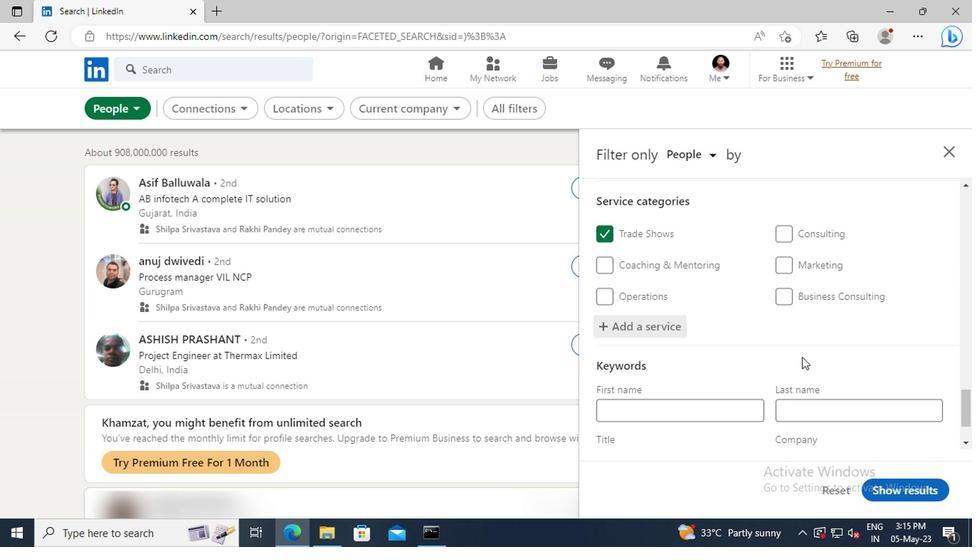 
Action: Mouse moved to (604, 376)
Screenshot: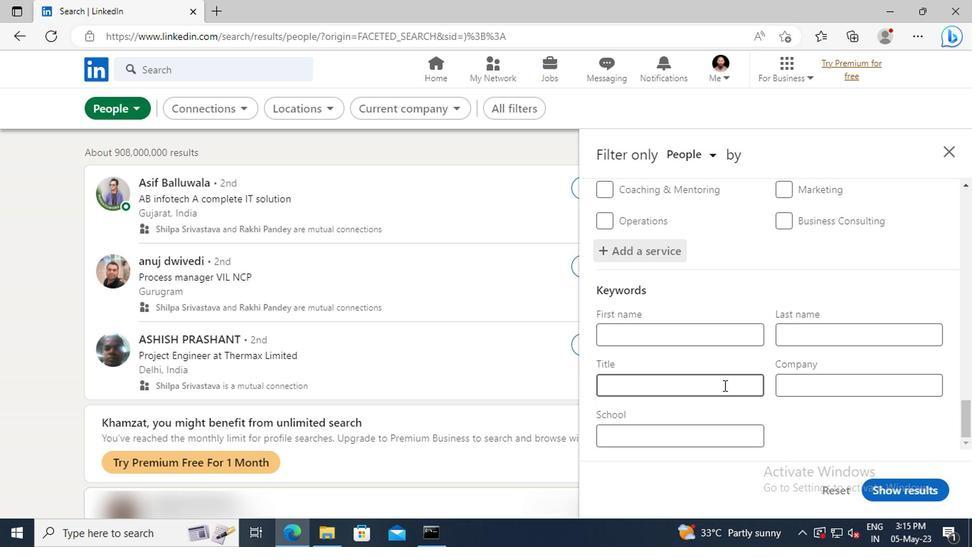 
Action: Mouse pressed left at (604, 376)
Screenshot: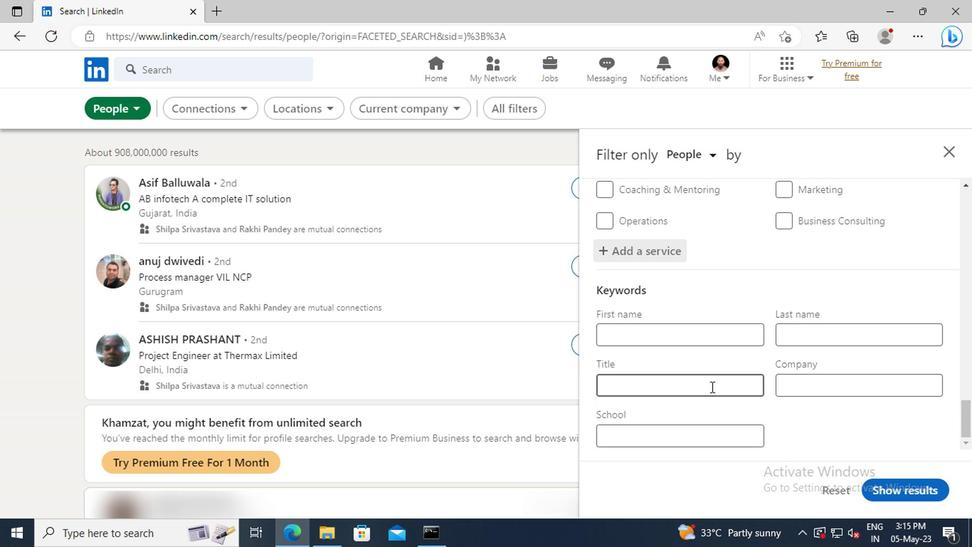 
Action: Key pressed <Key.shift><Key.shift><Key.shift><Key.shift><Key.shift><Key.shift><Key.shift>CUSTOMER<Key.space><Key.shift>CARE<Key.space><Key.shift>ASSOCIATE<Key.enter>
Screenshot: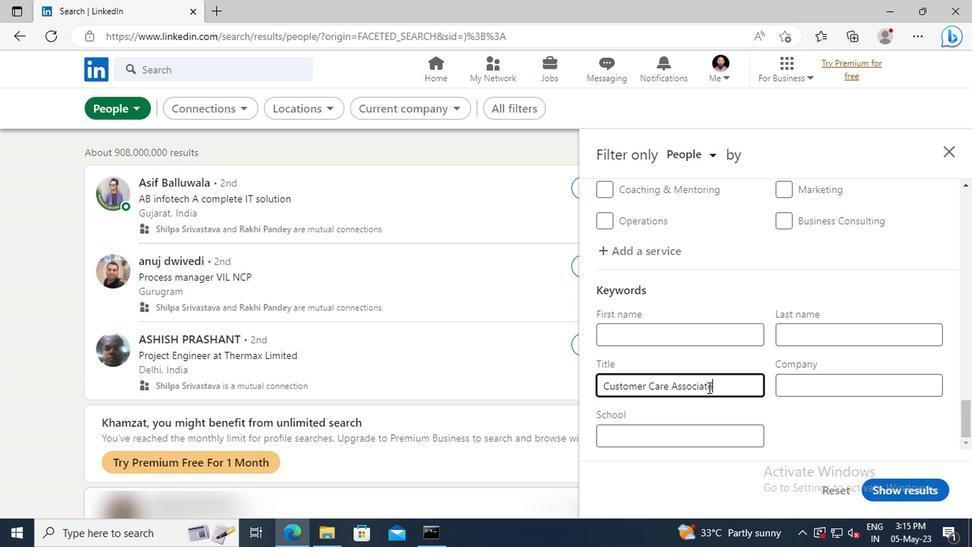 
Action: Mouse moved to (733, 446)
Screenshot: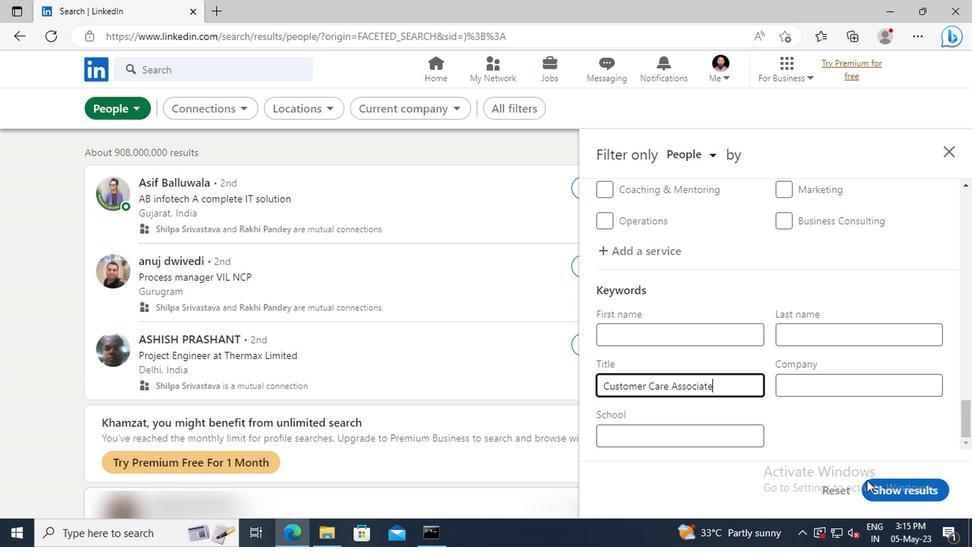 
Action: Mouse pressed left at (733, 446)
Screenshot: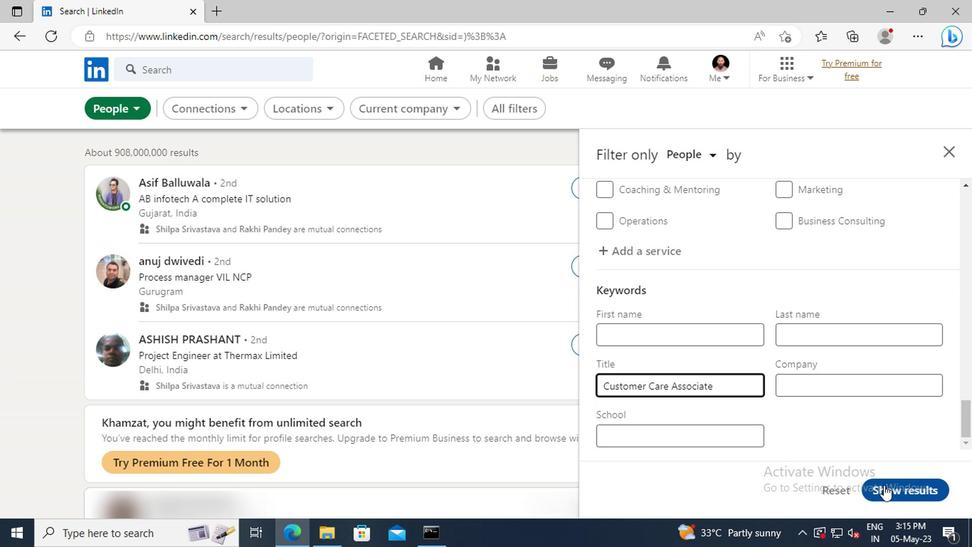 
